 Task: Find connections with filter location Zaragoza with filter topic #productmanagementwith filter profile language French with filter current company Nestaway with filter school MLR Institute of Technology with filter industry Social Networking Platforms with filter service category Nonprofit Consulting with filter keywords title Drafter
Action: Mouse moved to (527, 77)
Screenshot: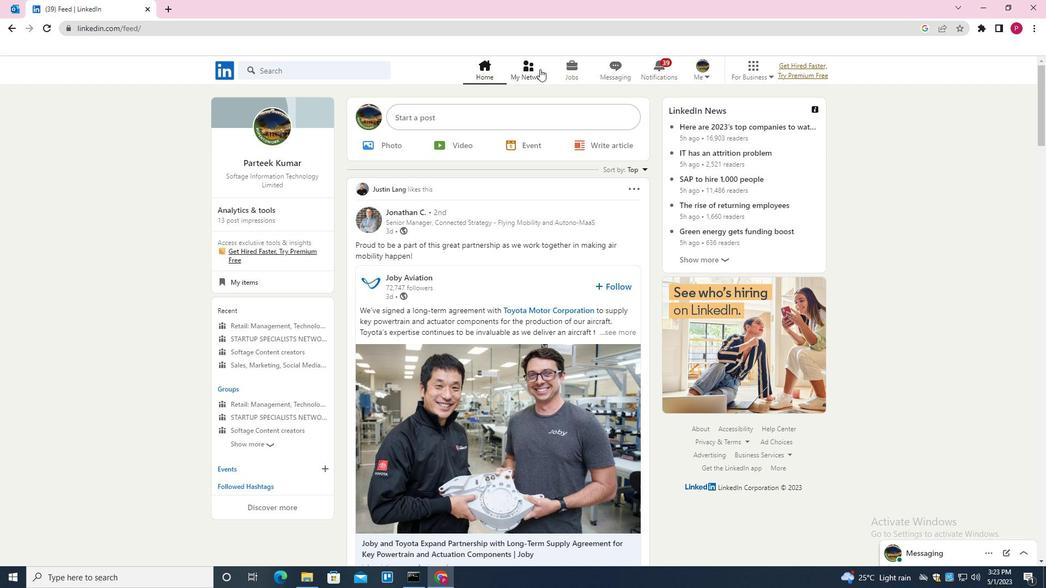 
Action: Mouse pressed left at (527, 77)
Screenshot: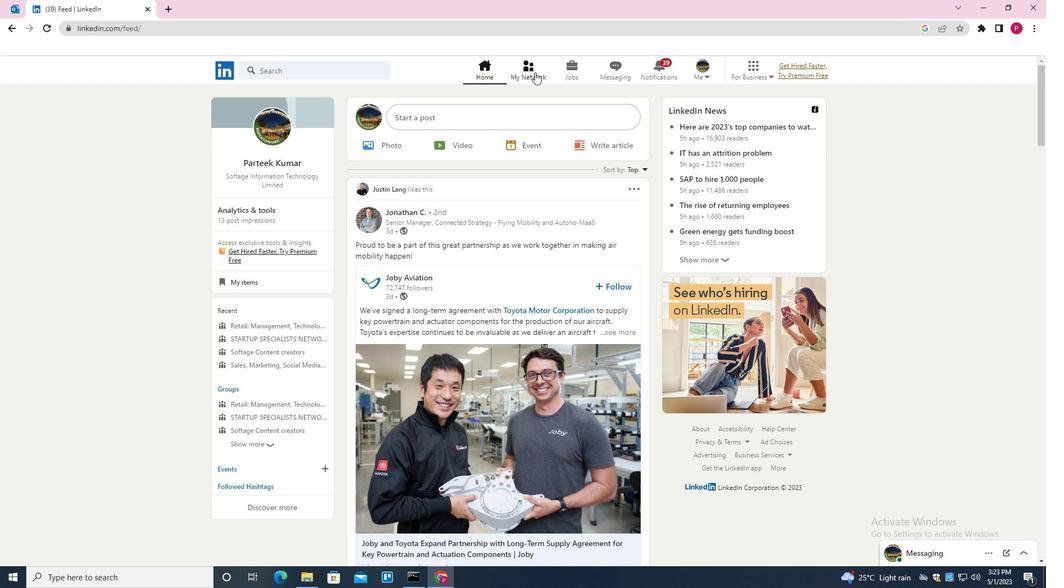 
Action: Mouse moved to (350, 128)
Screenshot: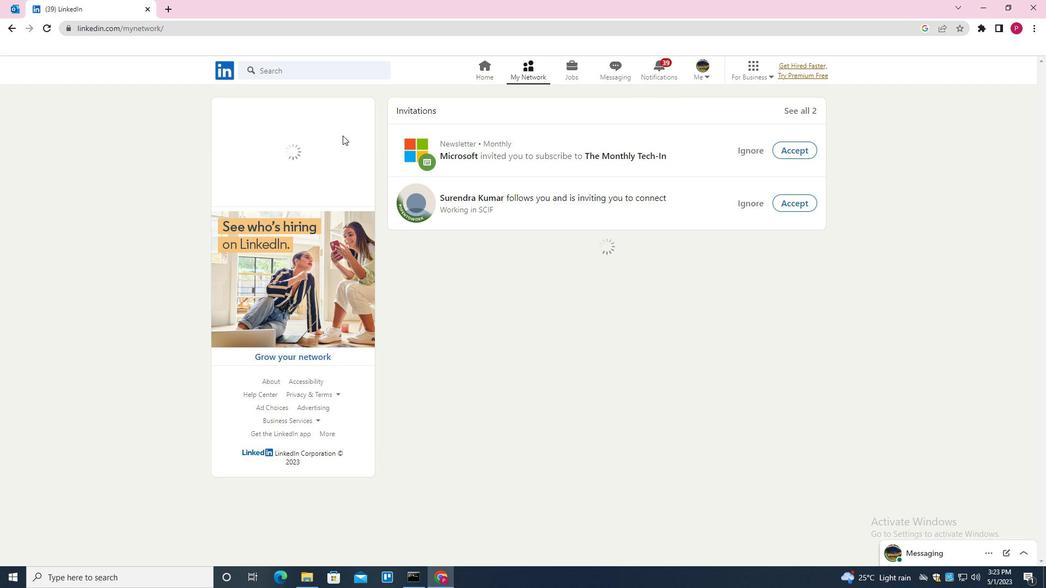
Action: Mouse pressed left at (350, 128)
Screenshot: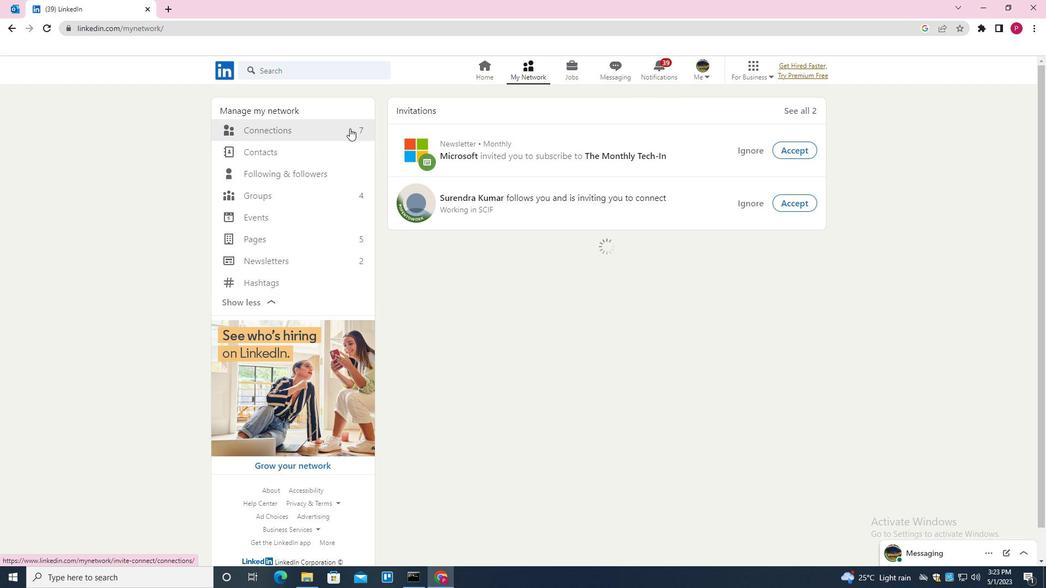 
Action: Mouse moved to (592, 127)
Screenshot: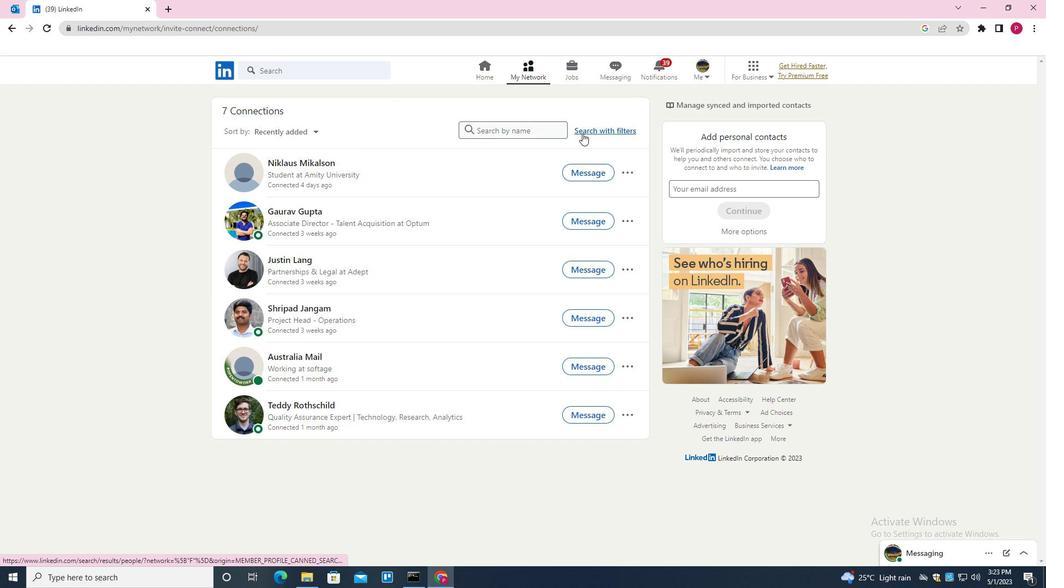 
Action: Mouse pressed left at (592, 127)
Screenshot: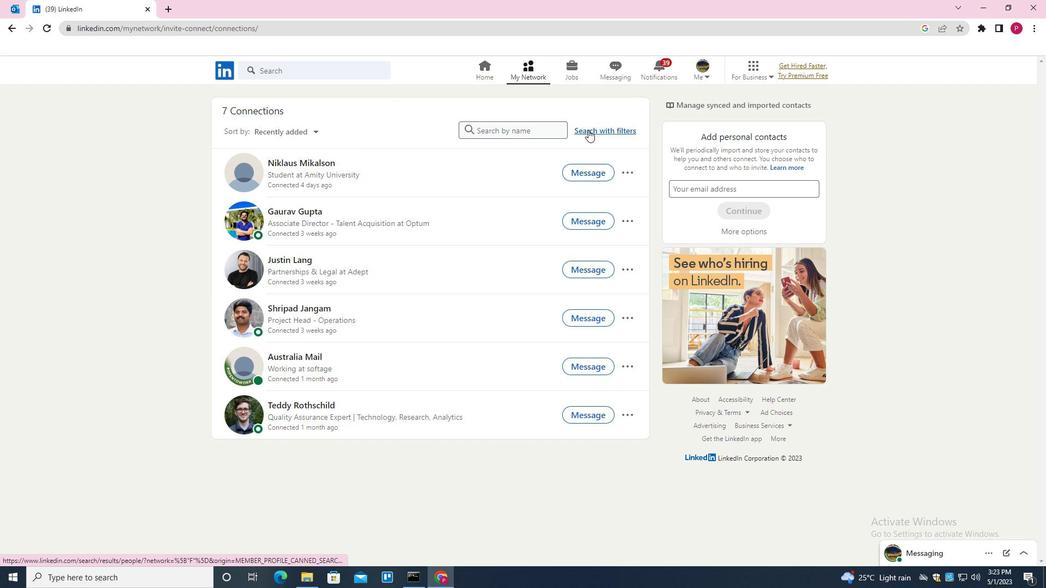 
Action: Mouse moved to (555, 100)
Screenshot: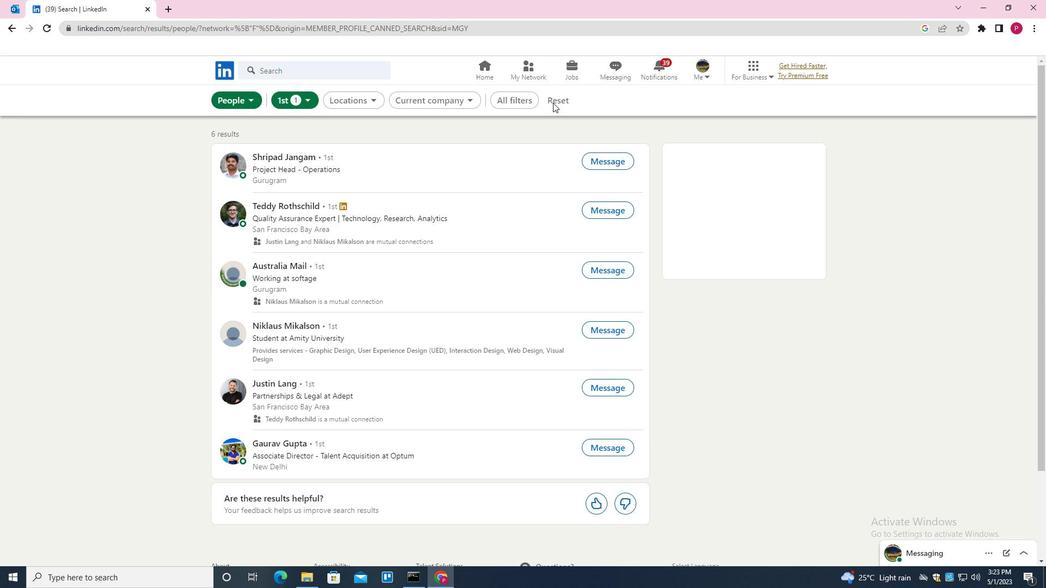 
Action: Mouse pressed left at (555, 100)
Screenshot: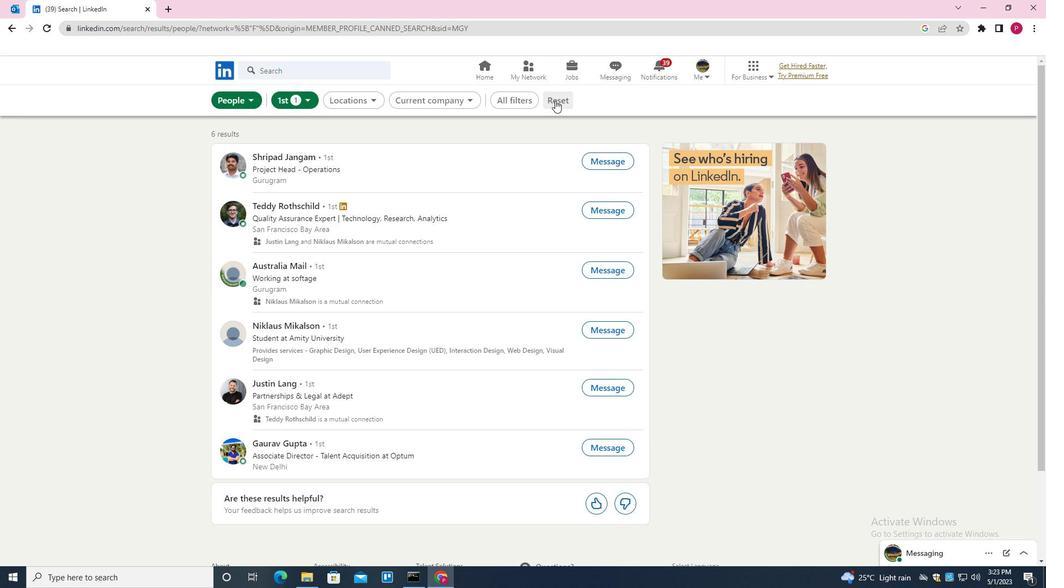 
Action: Mouse moved to (543, 103)
Screenshot: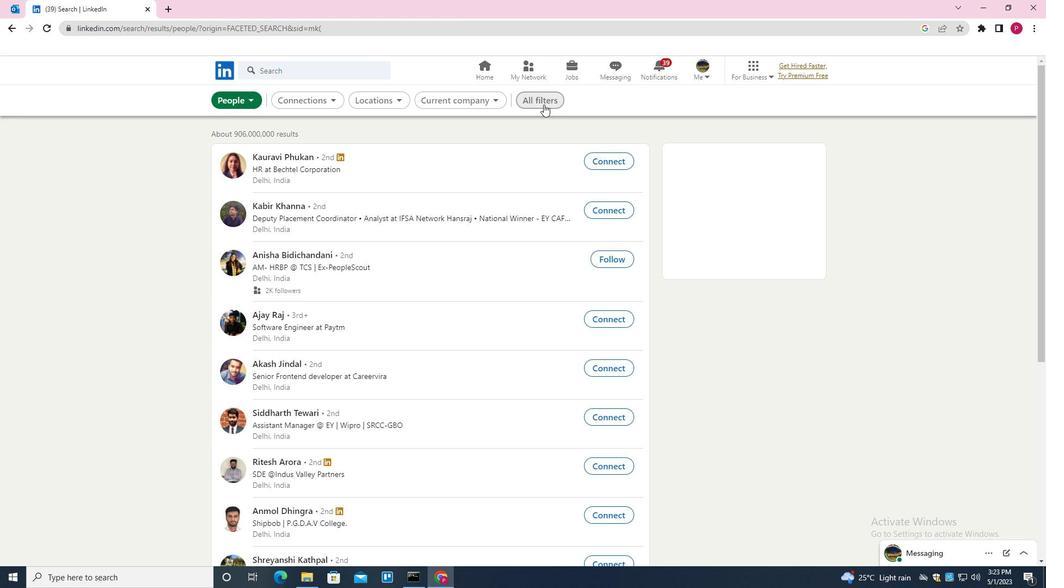 
Action: Mouse pressed left at (543, 103)
Screenshot: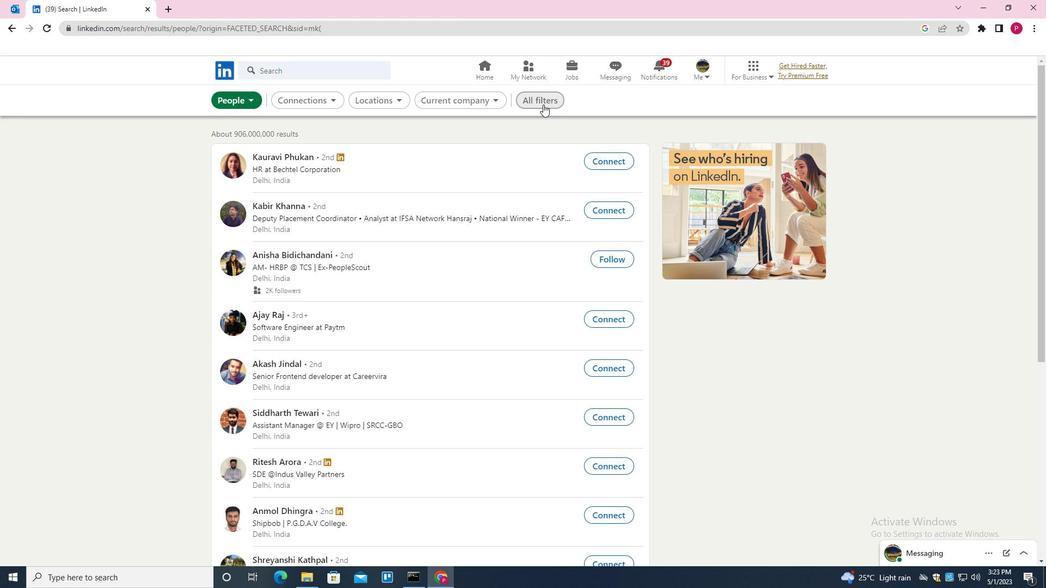 
Action: Mouse moved to (943, 321)
Screenshot: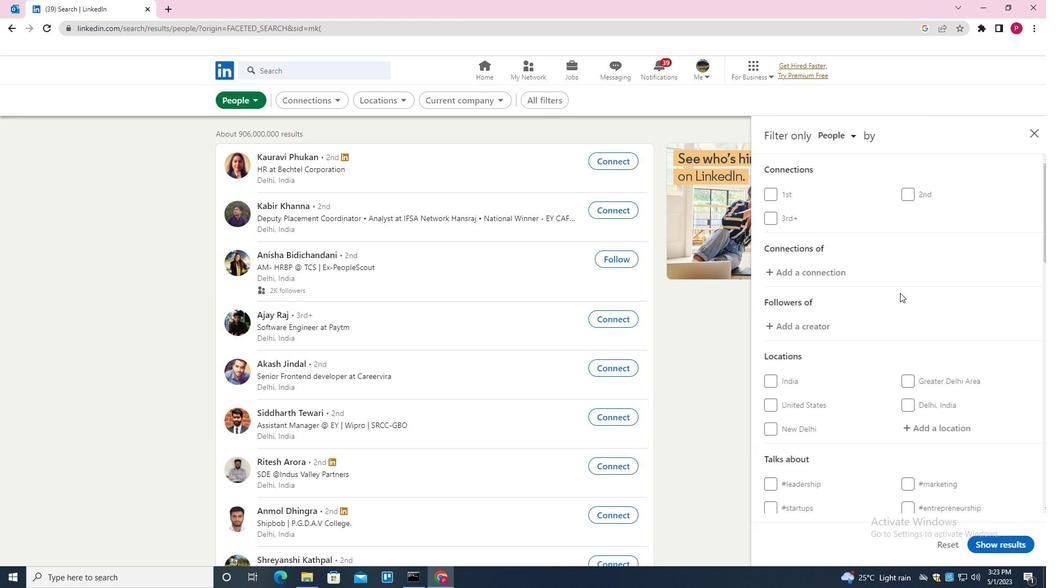 
Action: Mouse scrolled (943, 320) with delta (0, 0)
Screenshot: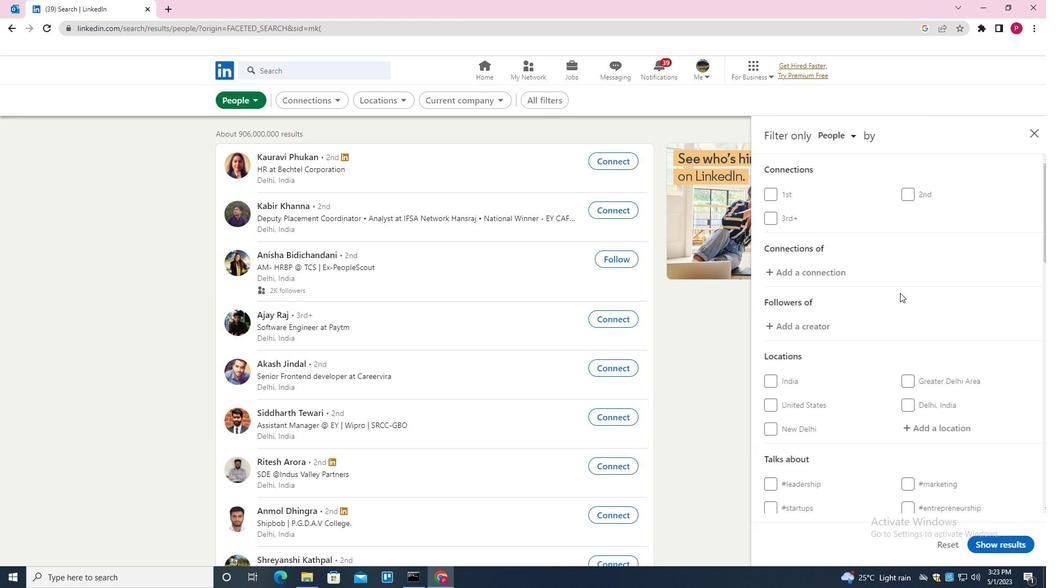 
Action: Mouse moved to (943, 321)
Screenshot: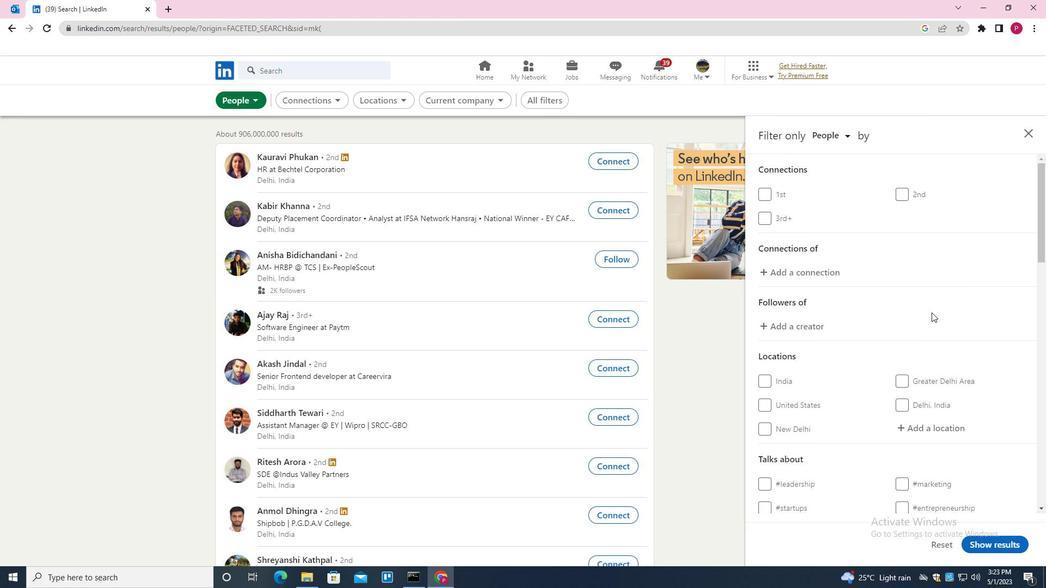 
Action: Mouse scrolled (943, 321) with delta (0, 0)
Screenshot: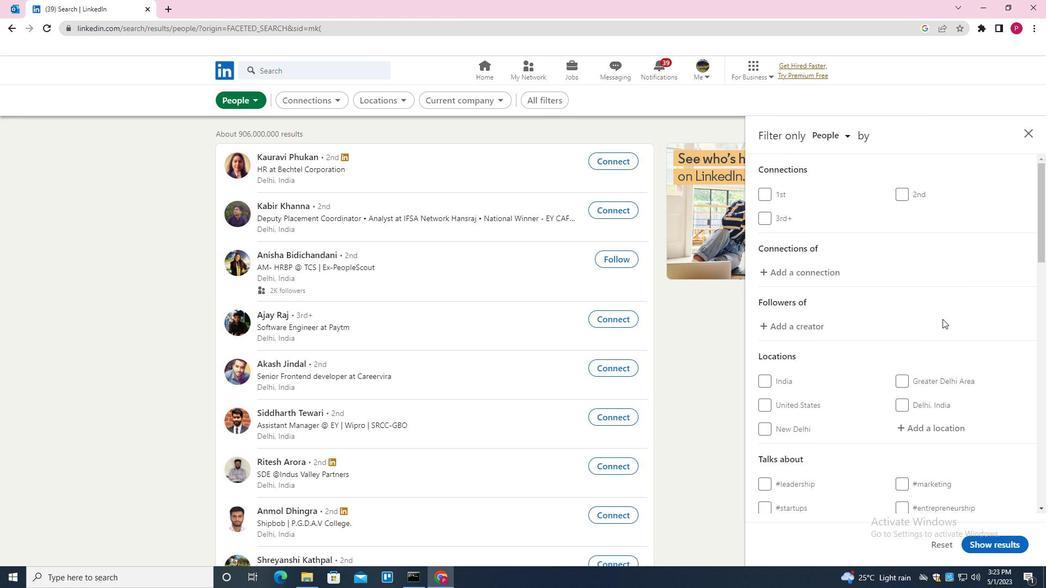 
Action: Mouse moved to (931, 318)
Screenshot: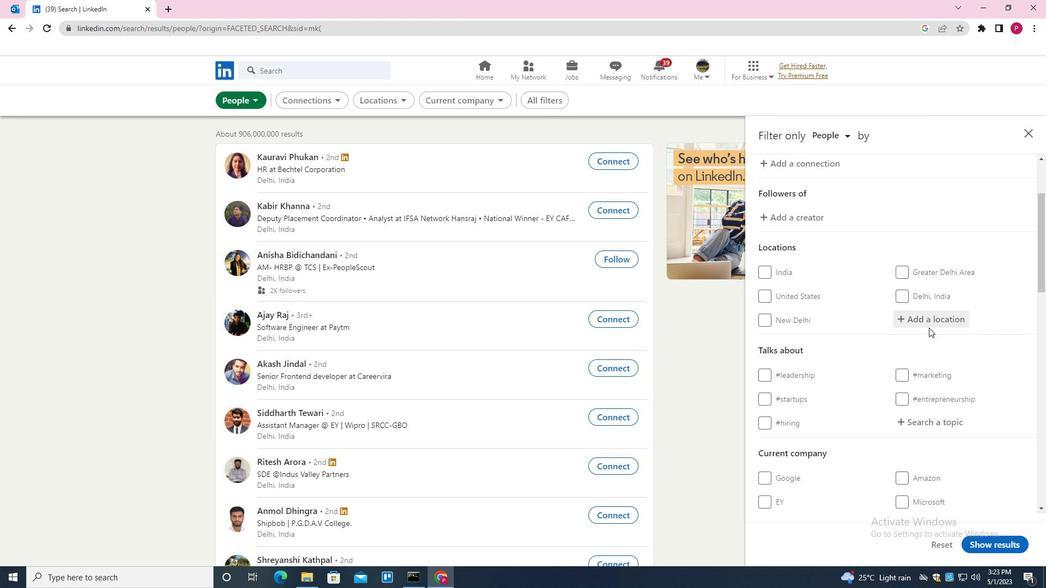 
Action: Mouse pressed left at (931, 318)
Screenshot: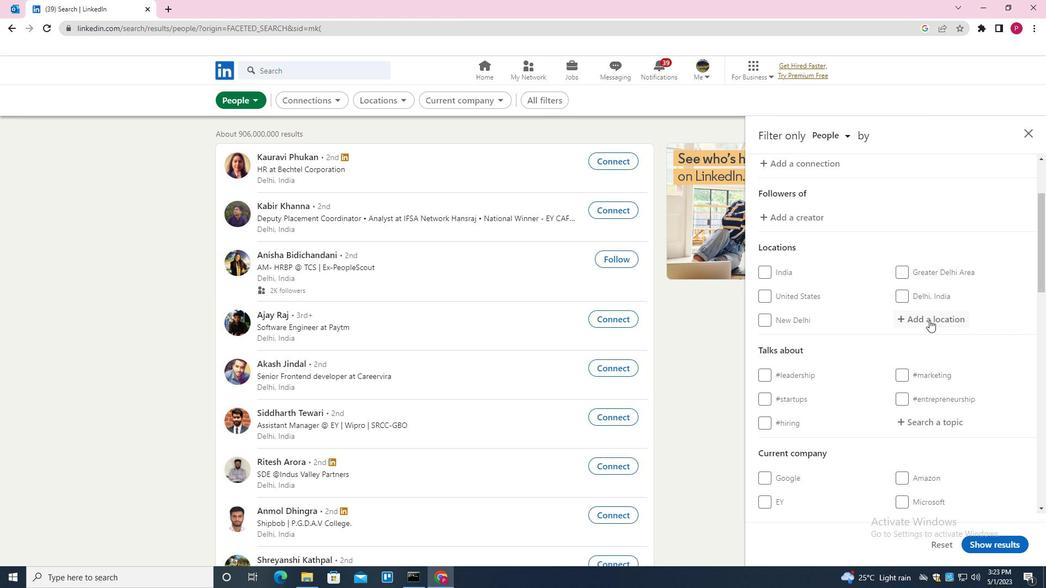 
Action: Mouse moved to (811, 320)
Screenshot: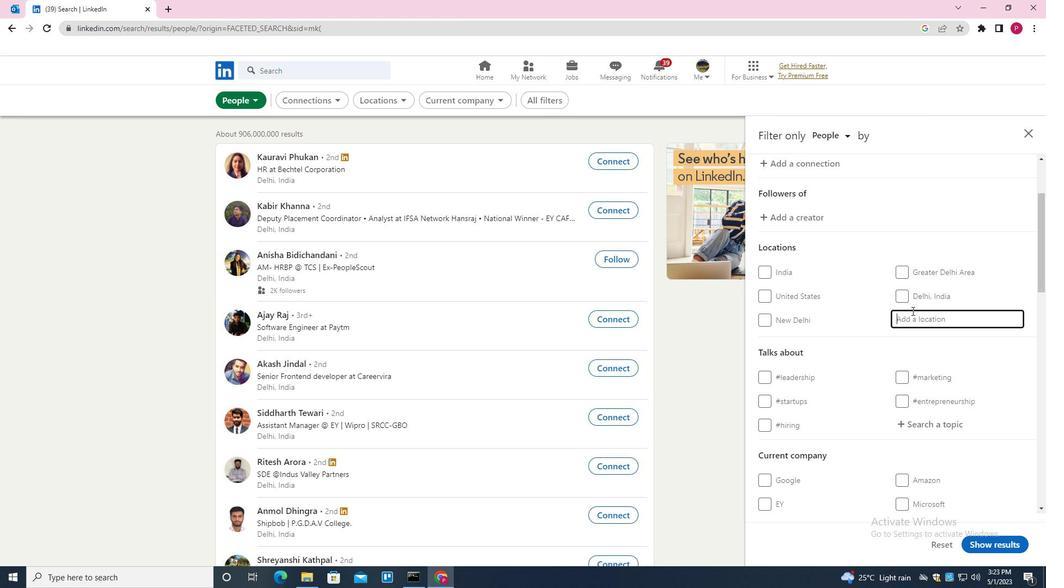 
Action: Key pressed <Key.shift>ZARAGOZA<Key.down><Key.enter>
Screenshot: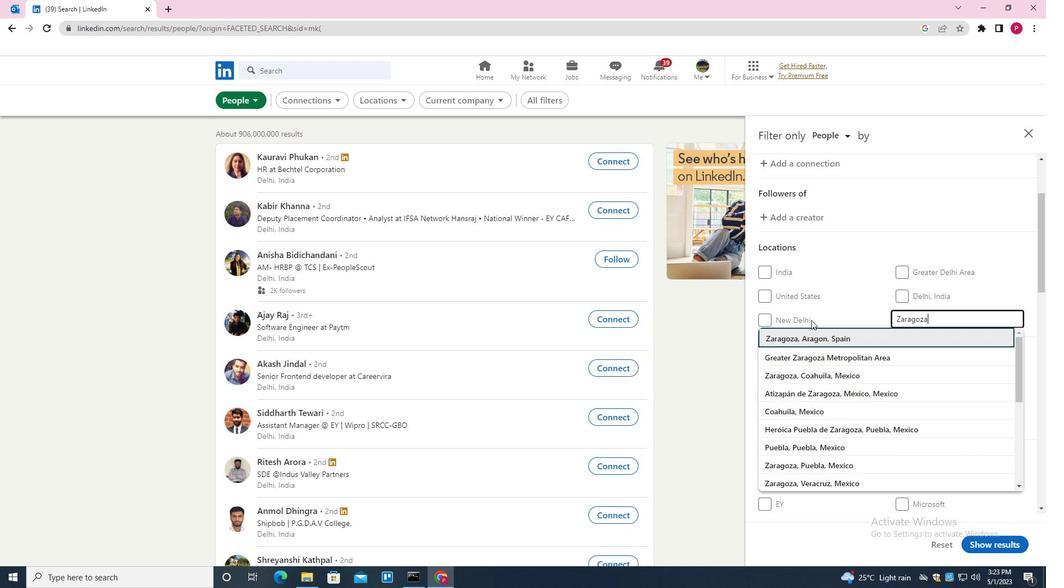 
Action: Mouse moved to (887, 315)
Screenshot: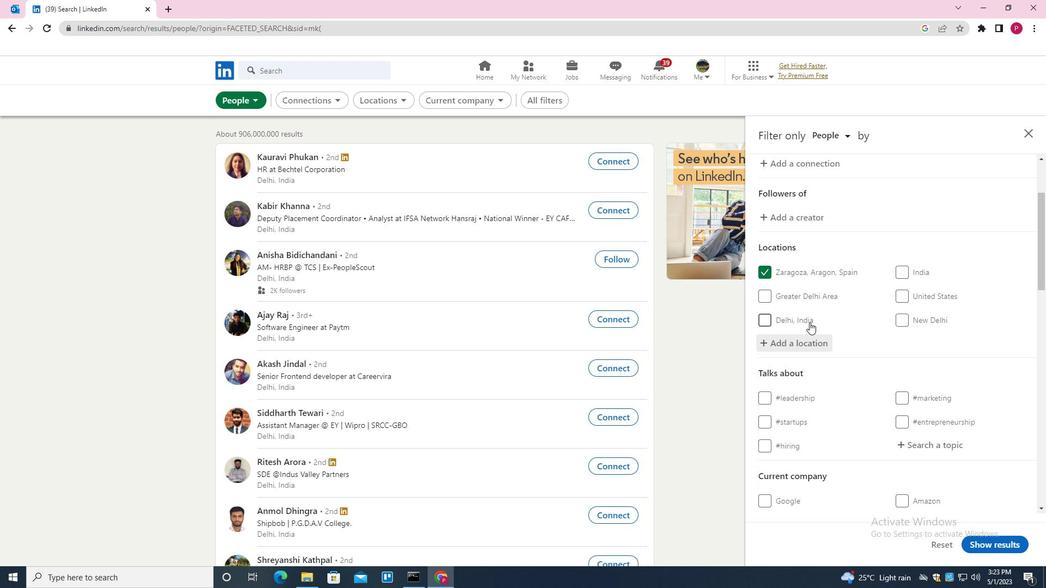 
Action: Mouse scrolled (887, 315) with delta (0, 0)
Screenshot: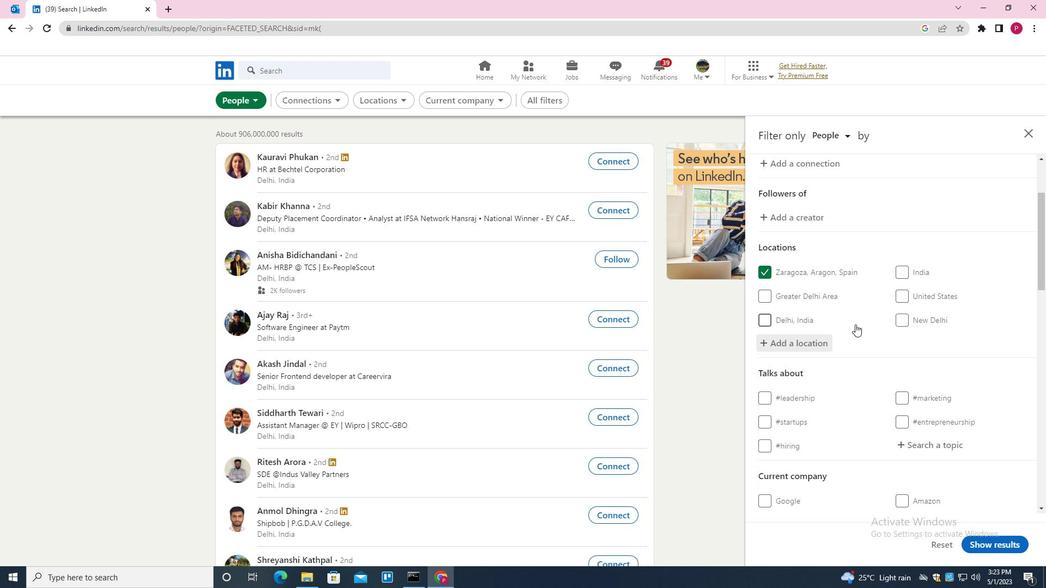 
Action: Mouse scrolled (887, 315) with delta (0, 0)
Screenshot: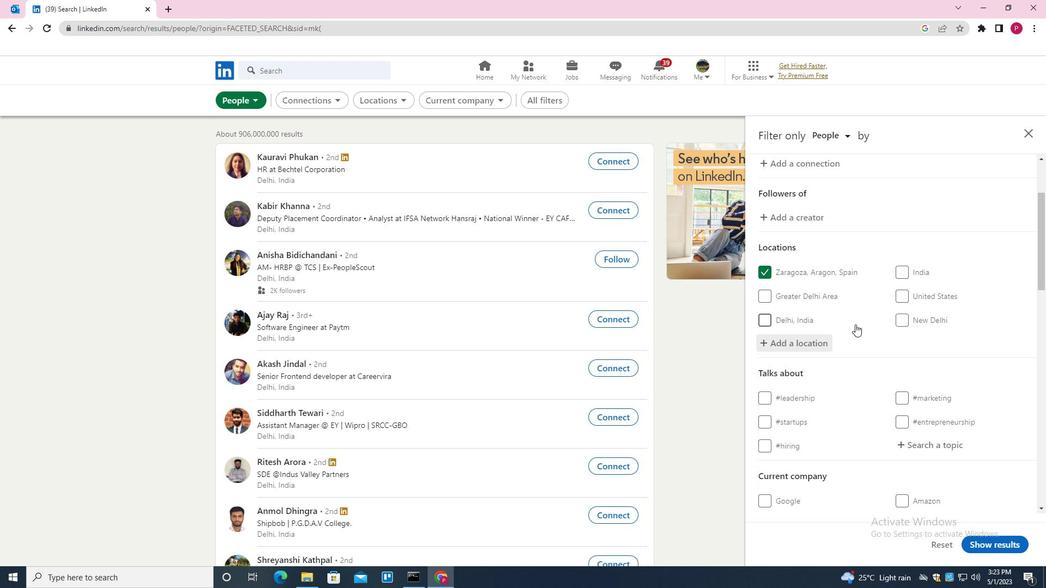 
Action: Mouse moved to (929, 338)
Screenshot: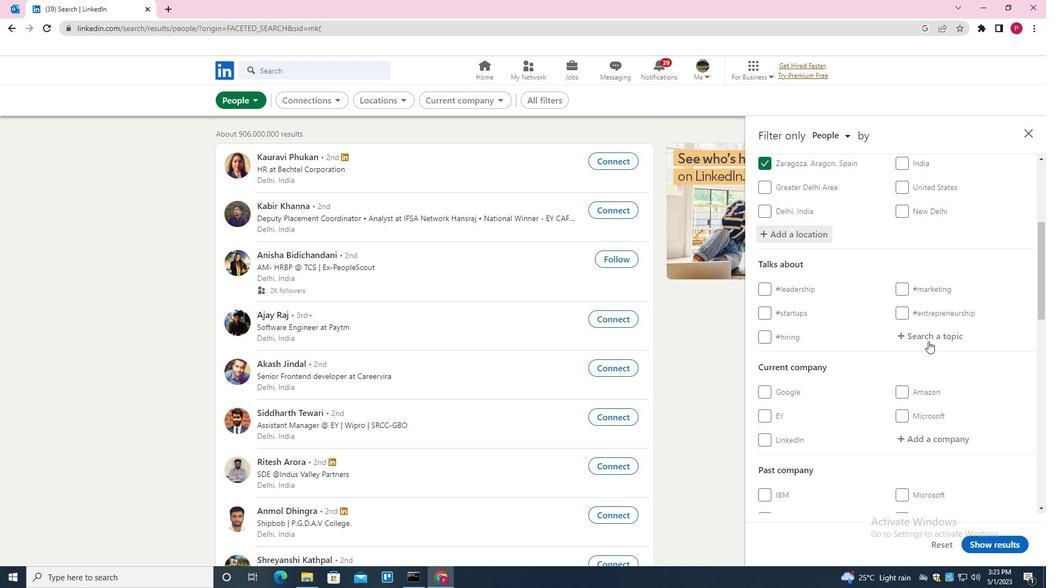 
Action: Mouse pressed left at (929, 338)
Screenshot: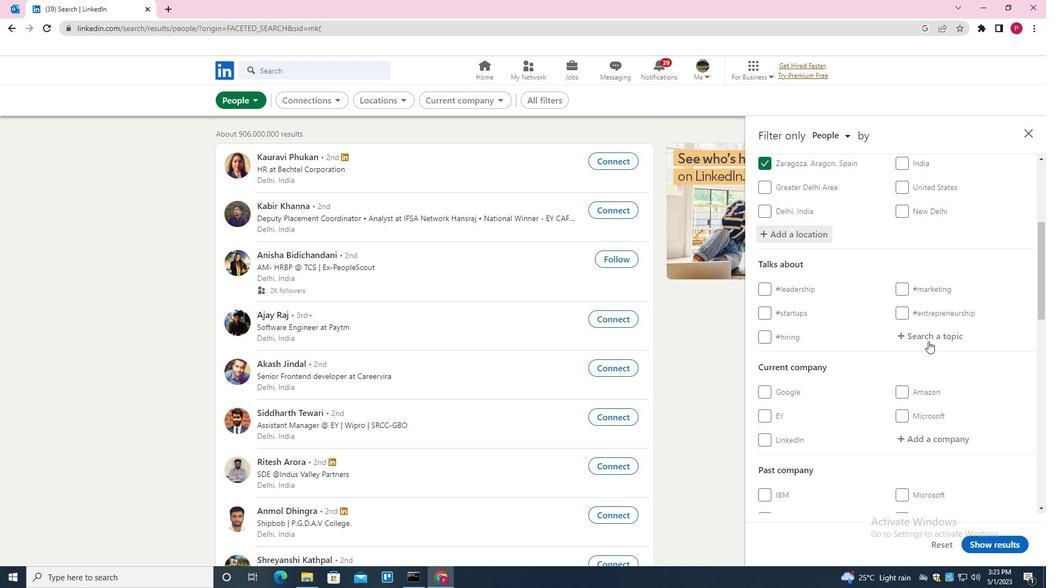 
Action: Mouse moved to (934, 318)
Screenshot: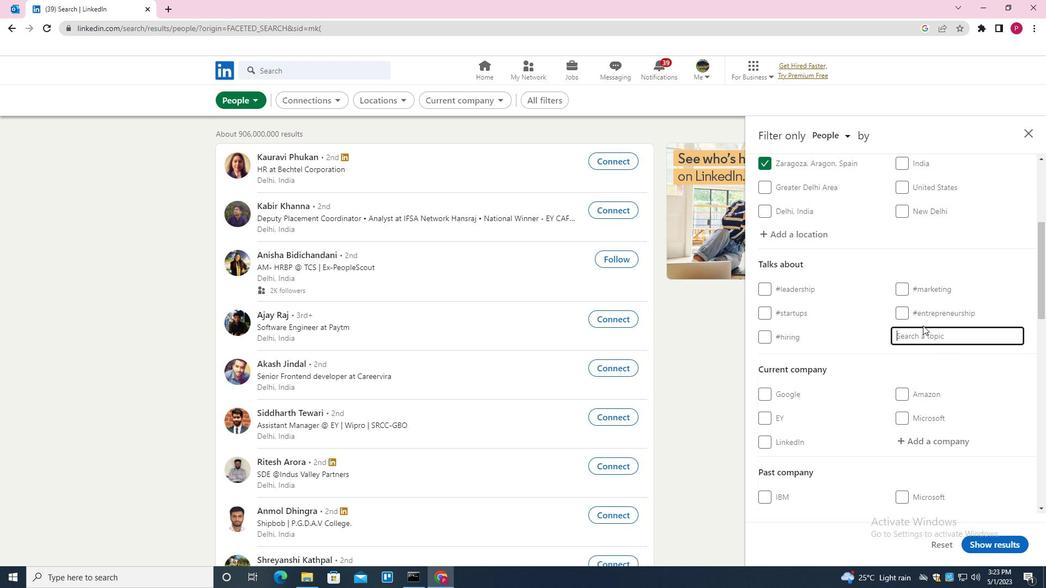 
Action: Key pressed PRODUCTMANAGEMENT<Key.down><Key.enter>
Screenshot: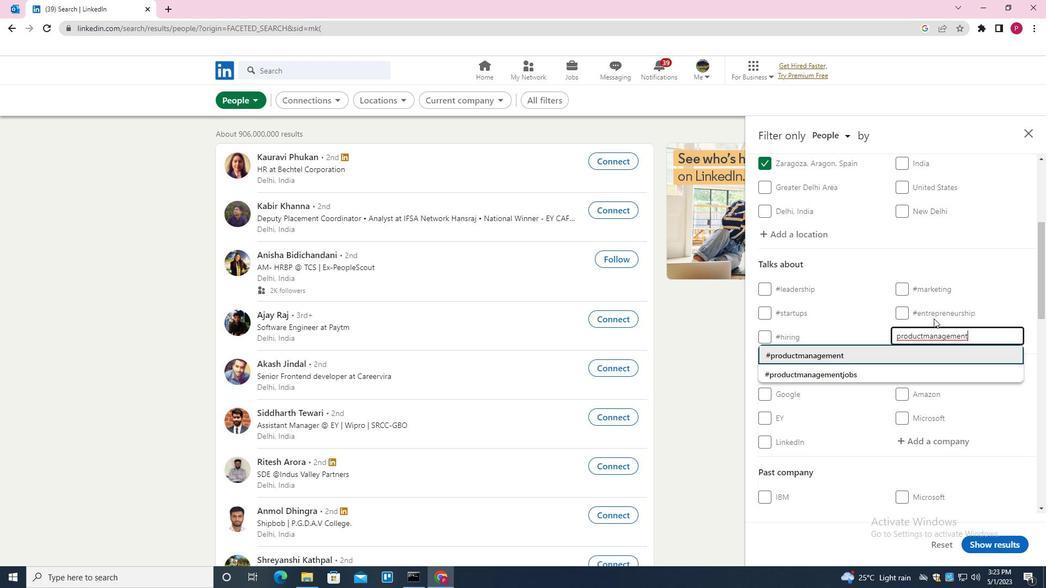 
Action: Mouse moved to (933, 320)
Screenshot: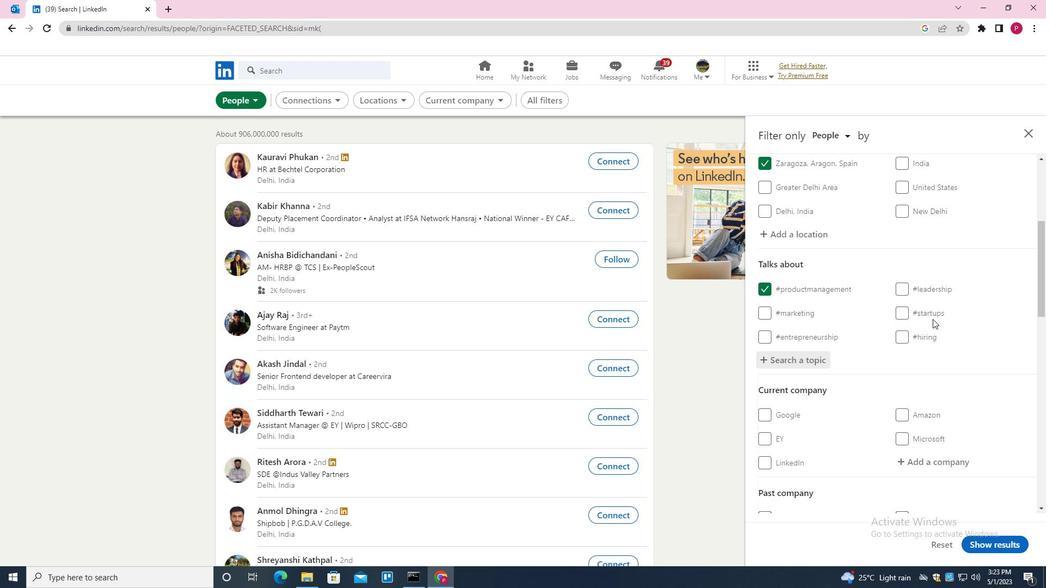 
Action: Mouse scrolled (933, 320) with delta (0, 0)
Screenshot: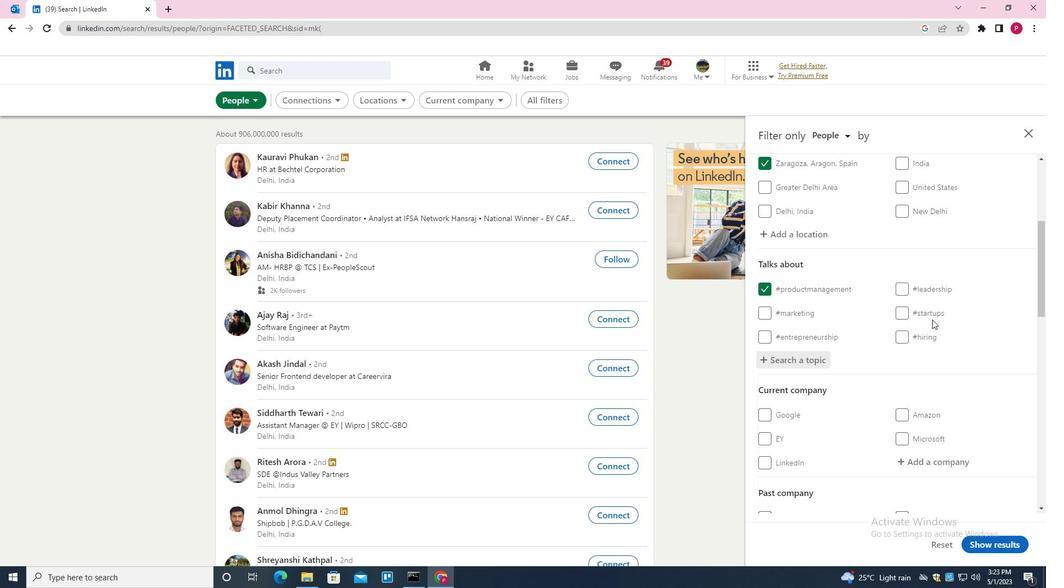 
Action: Mouse scrolled (933, 320) with delta (0, 0)
Screenshot: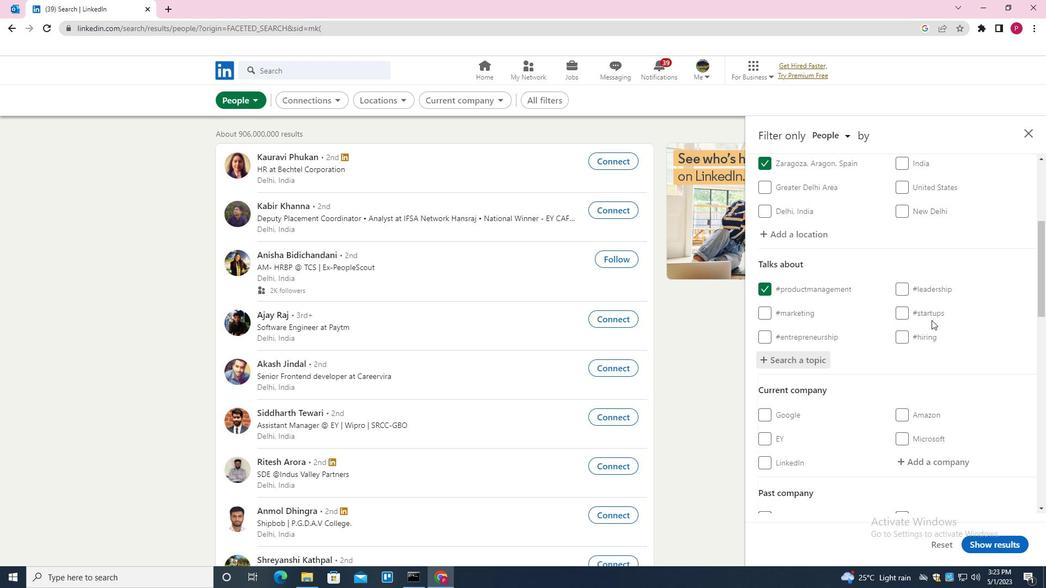 
Action: Mouse scrolled (933, 320) with delta (0, 0)
Screenshot: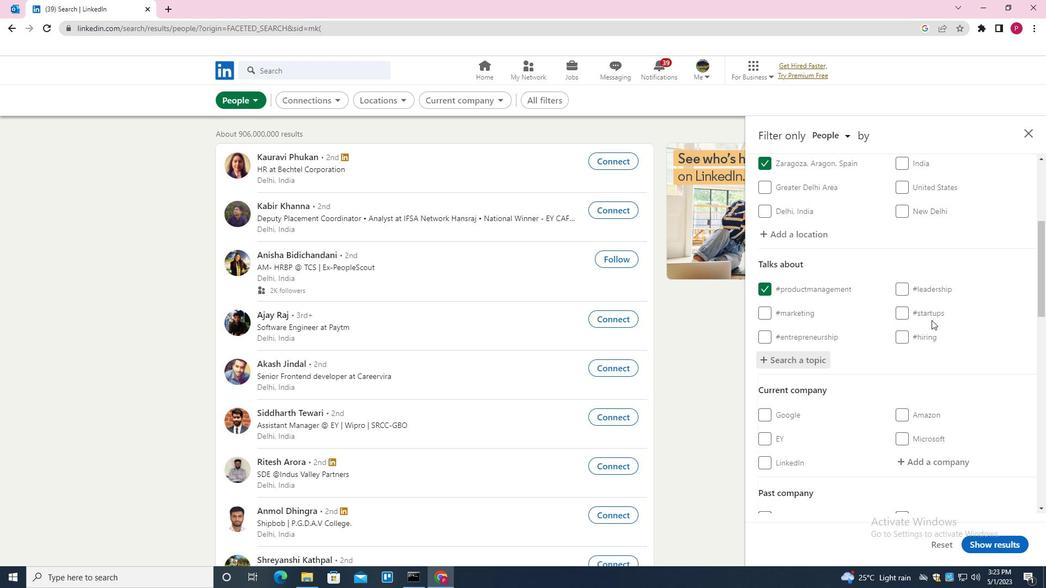 
Action: Mouse moved to (912, 373)
Screenshot: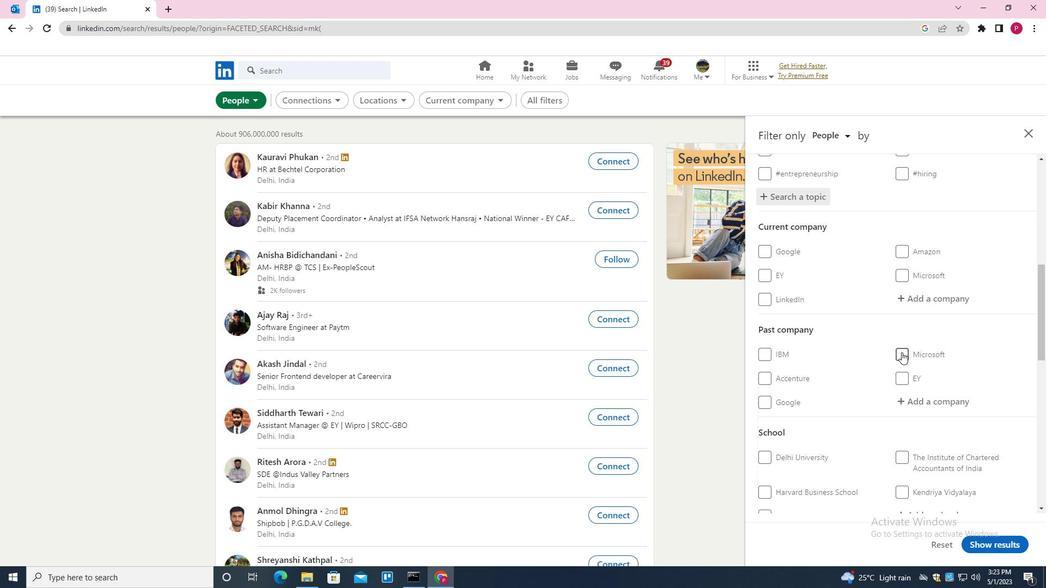 
Action: Mouse scrolled (912, 373) with delta (0, 0)
Screenshot: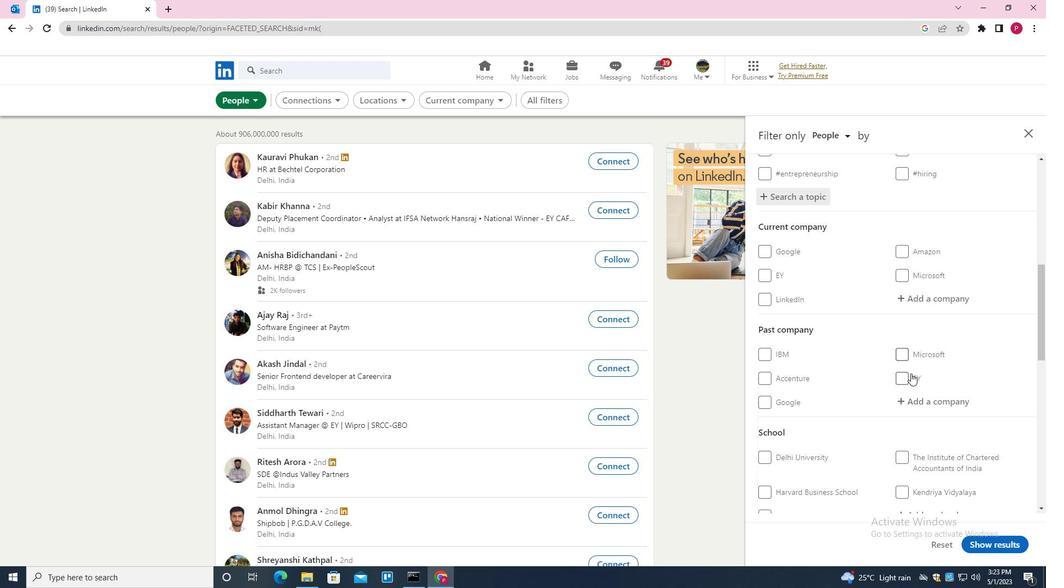 
Action: Mouse scrolled (912, 373) with delta (0, 0)
Screenshot: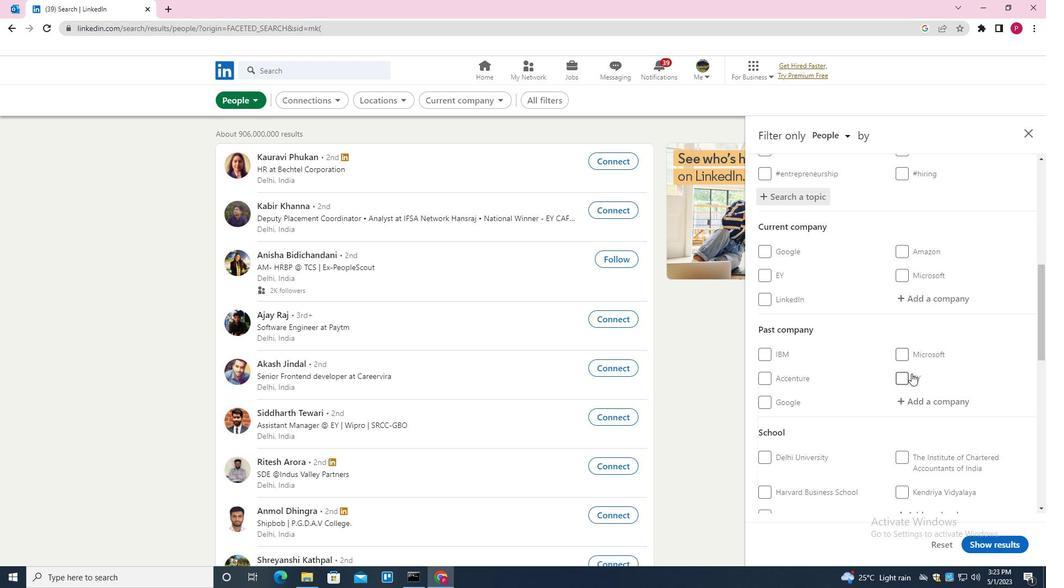 
Action: Mouse scrolled (912, 373) with delta (0, 0)
Screenshot: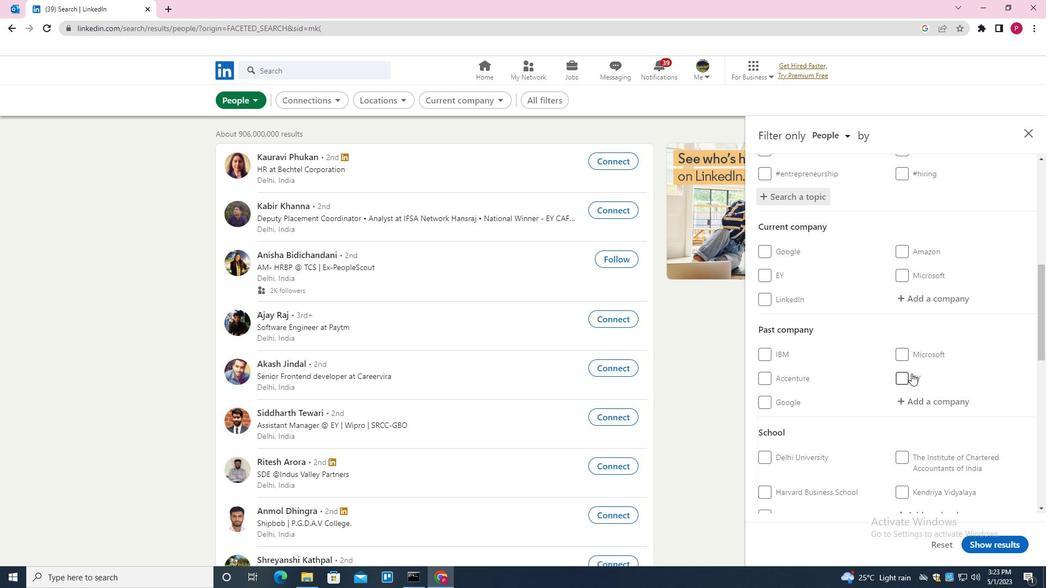 
Action: Mouse scrolled (912, 373) with delta (0, 0)
Screenshot: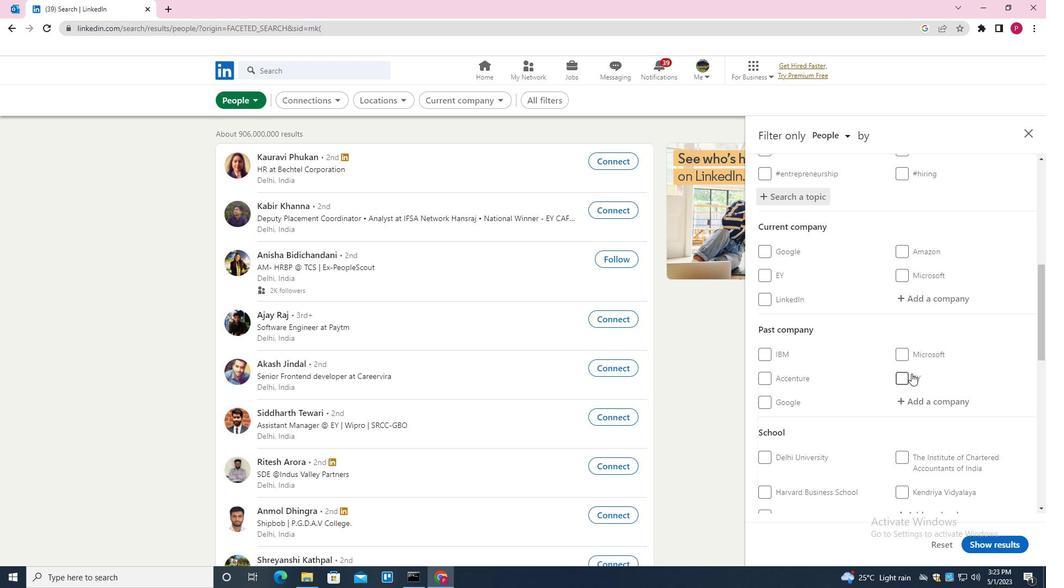 
Action: Mouse scrolled (912, 373) with delta (0, 0)
Screenshot: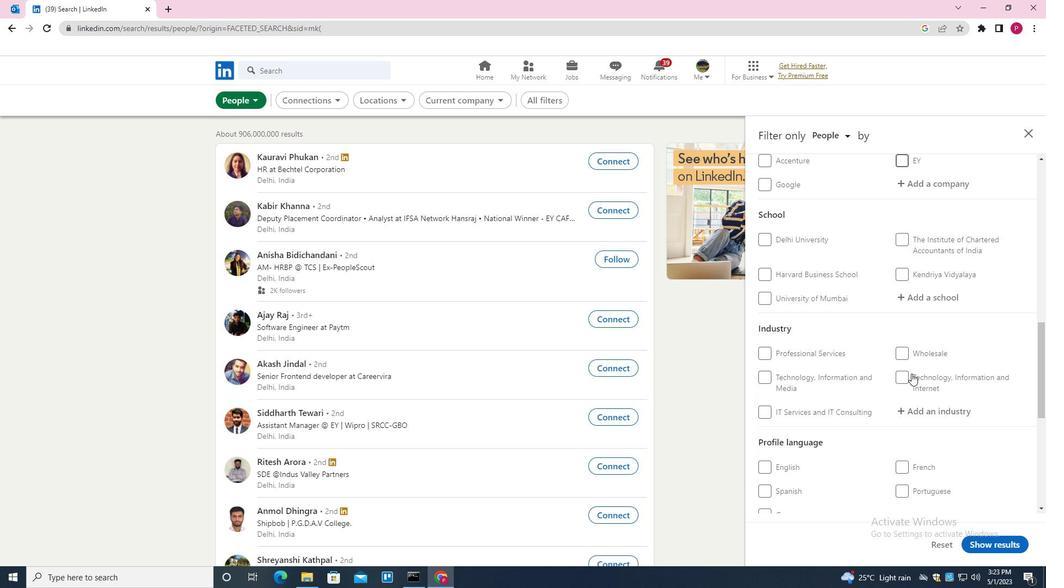 
Action: Mouse moved to (908, 373)
Screenshot: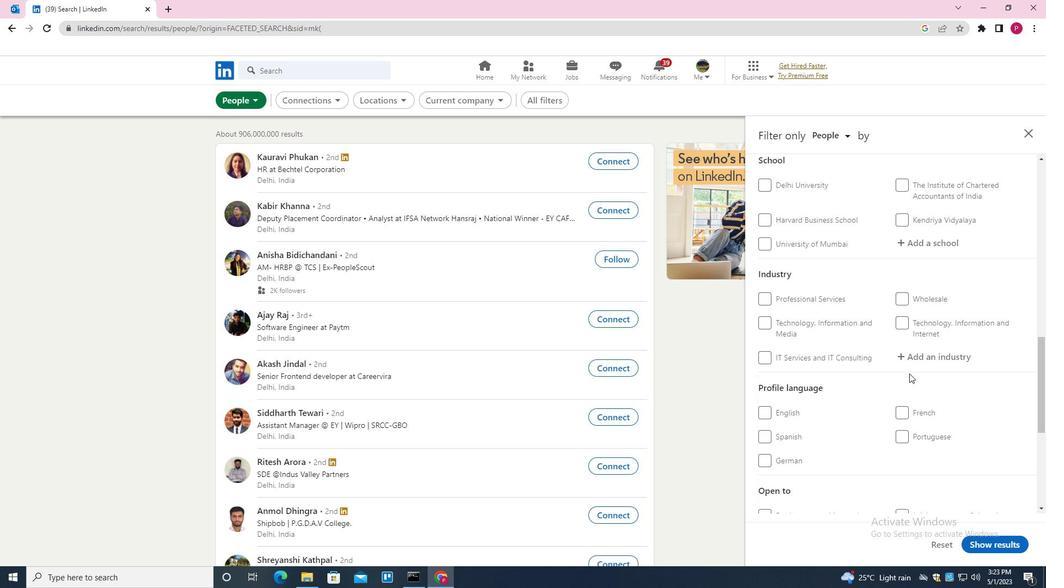 
Action: Mouse scrolled (908, 373) with delta (0, 0)
Screenshot: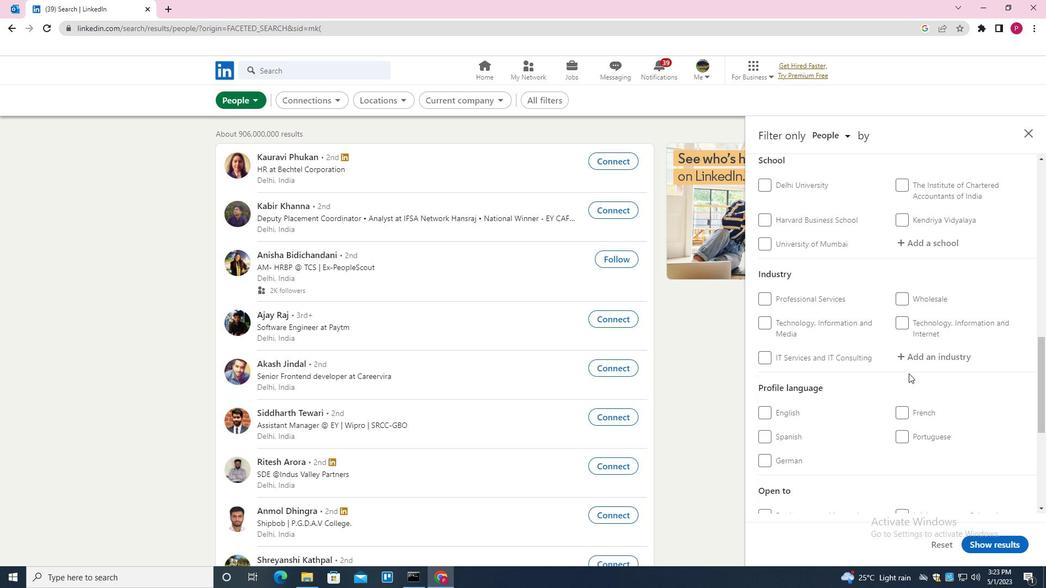 
Action: Mouse scrolled (908, 373) with delta (0, 0)
Screenshot: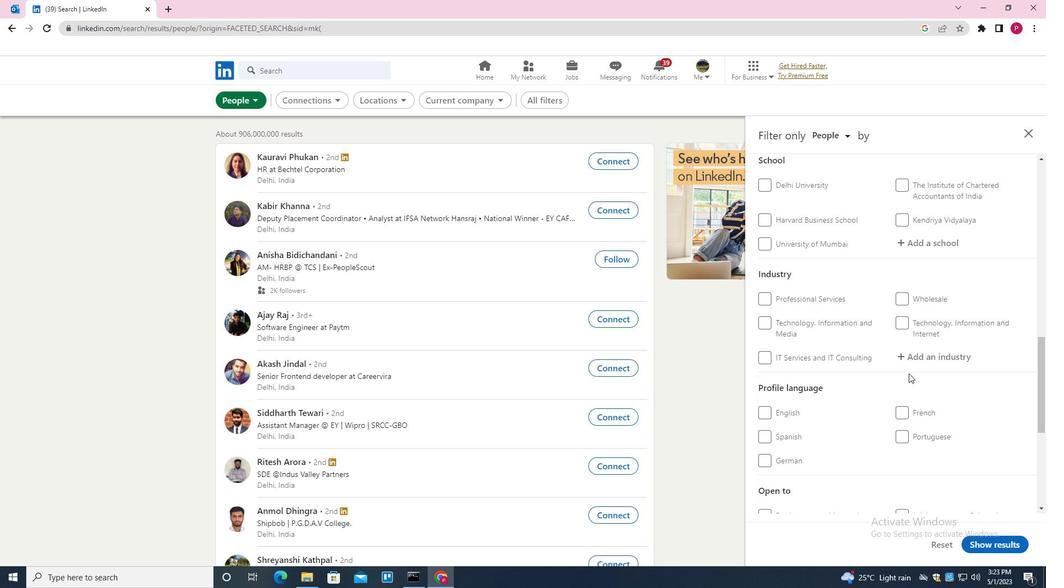 
Action: Mouse moved to (897, 305)
Screenshot: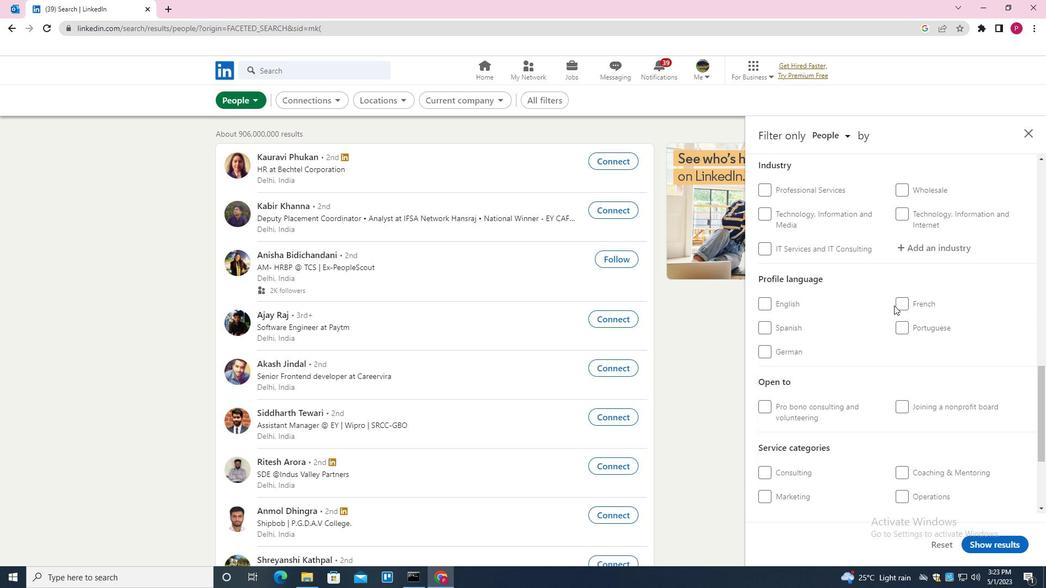 
Action: Mouse pressed left at (897, 305)
Screenshot: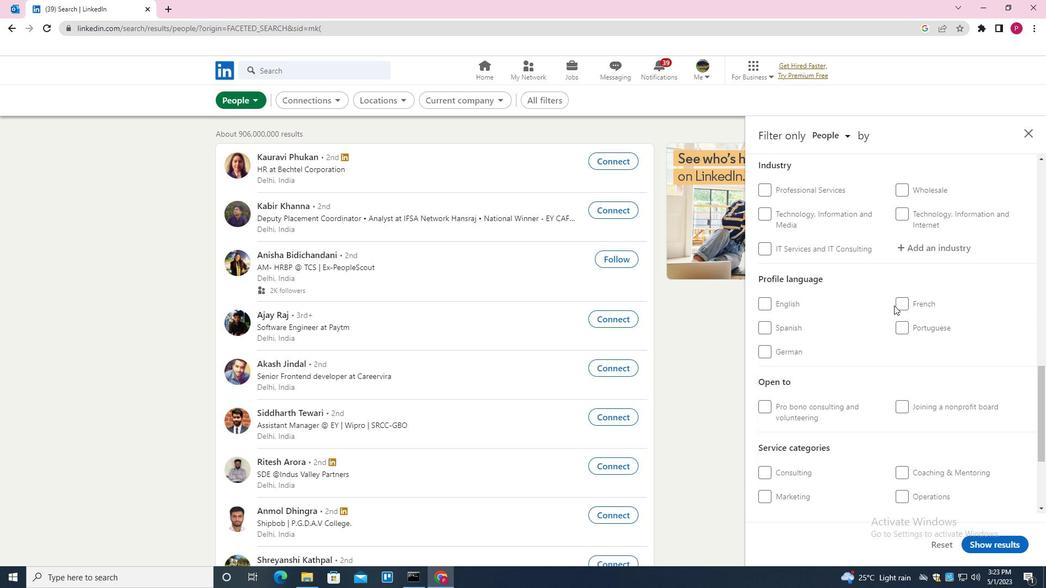 
Action: Mouse moved to (887, 312)
Screenshot: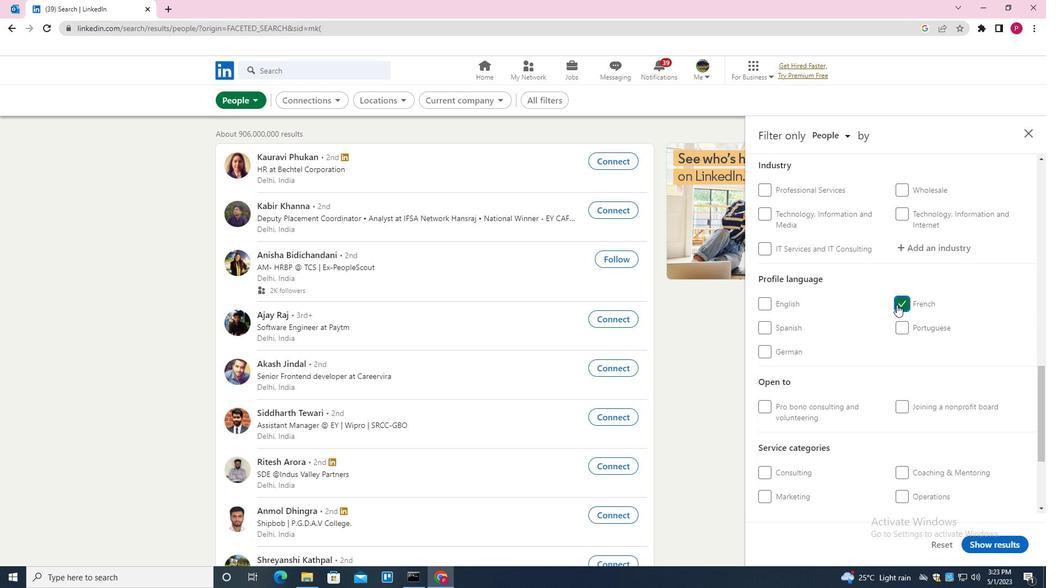 
Action: Mouse scrolled (887, 312) with delta (0, 0)
Screenshot: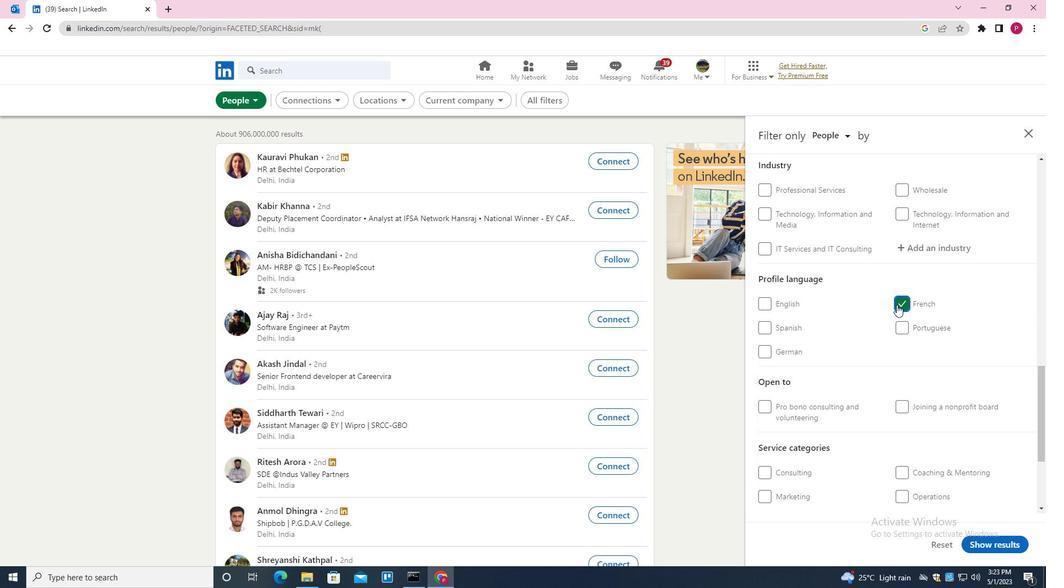 
Action: Mouse scrolled (887, 312) with delta (0, 0)
Screenshot: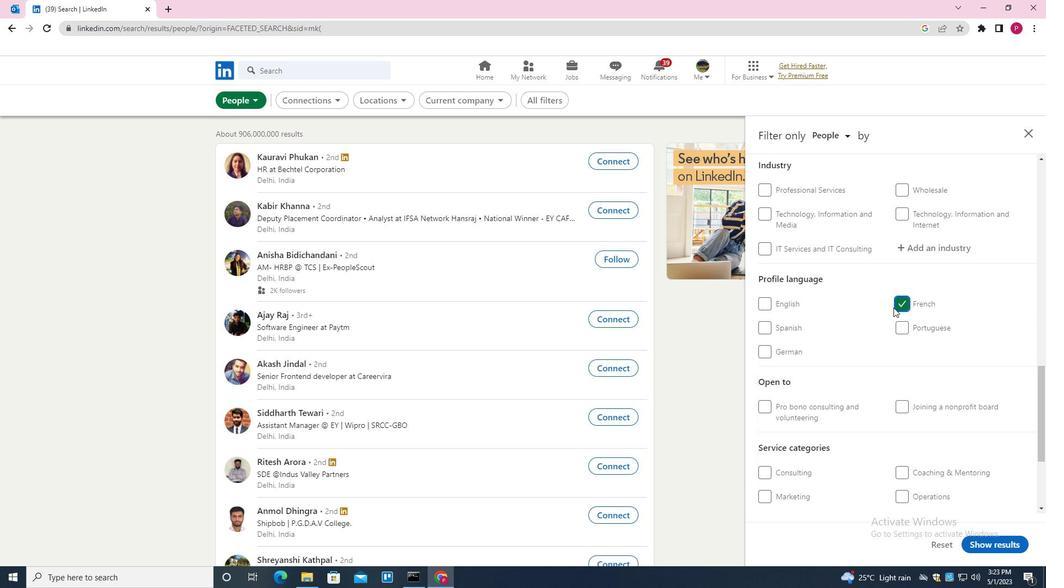
Action: Mouse scrolled (887, 312) with delta (0, 0)
Screenshot: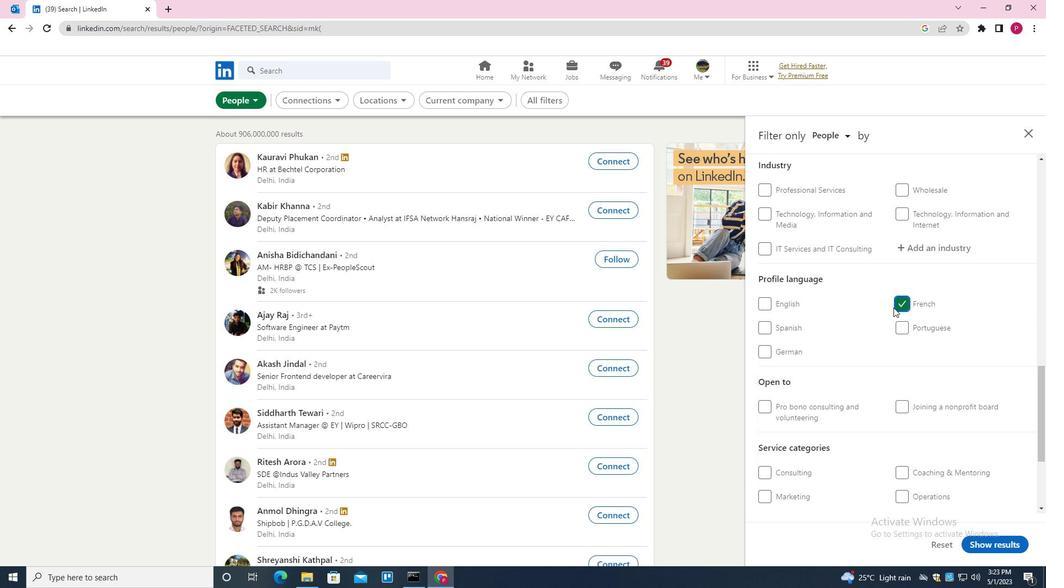 
Action: Mouse scrolled (887, 312) with delta (0, 0)
Screenshot: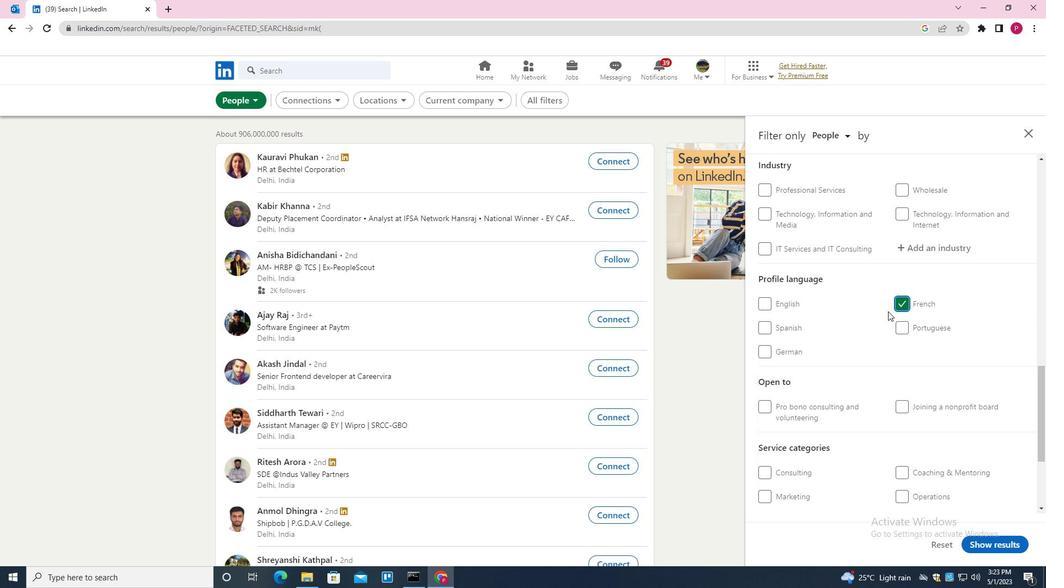 
Action: Mouse scrolled (887, 312) with delta (0, 0)
Screenshot: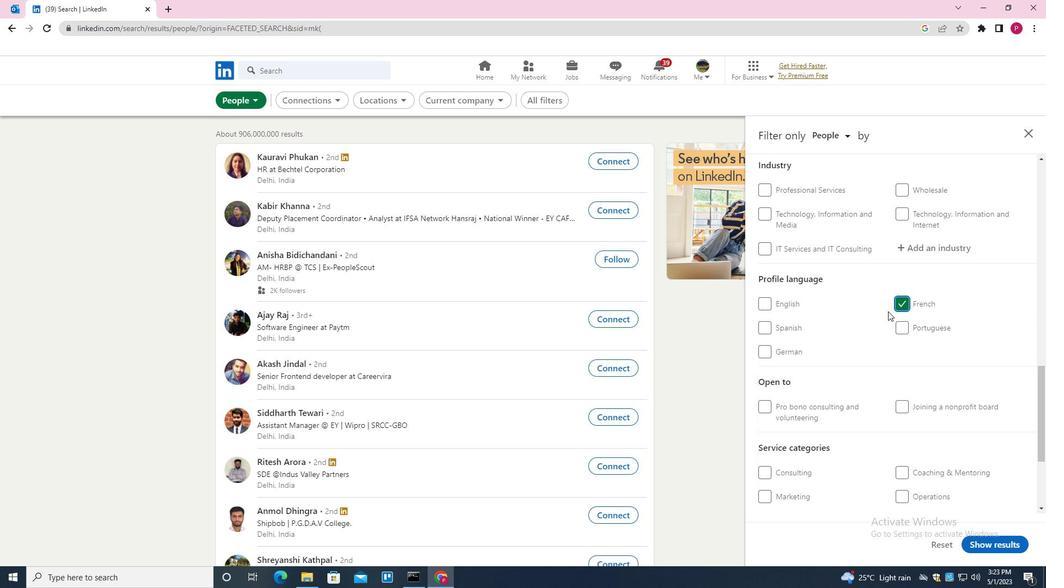 
Action: Mouse scrolled (887, 312) with delta (0, 0)
Screenshot: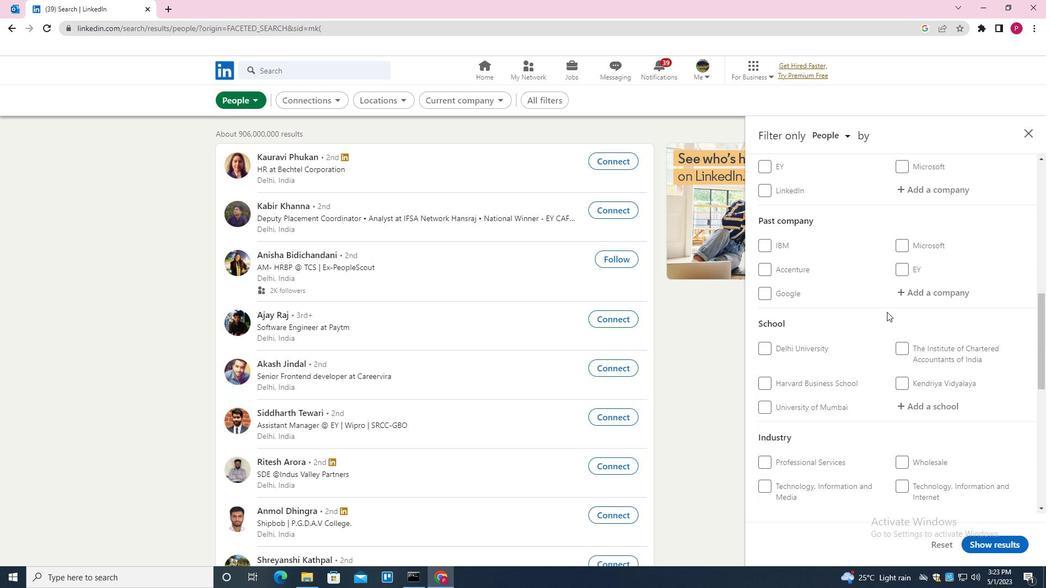 
Action: Mouse scrolled (887, 312) with delta (0, 0)
Screenshot: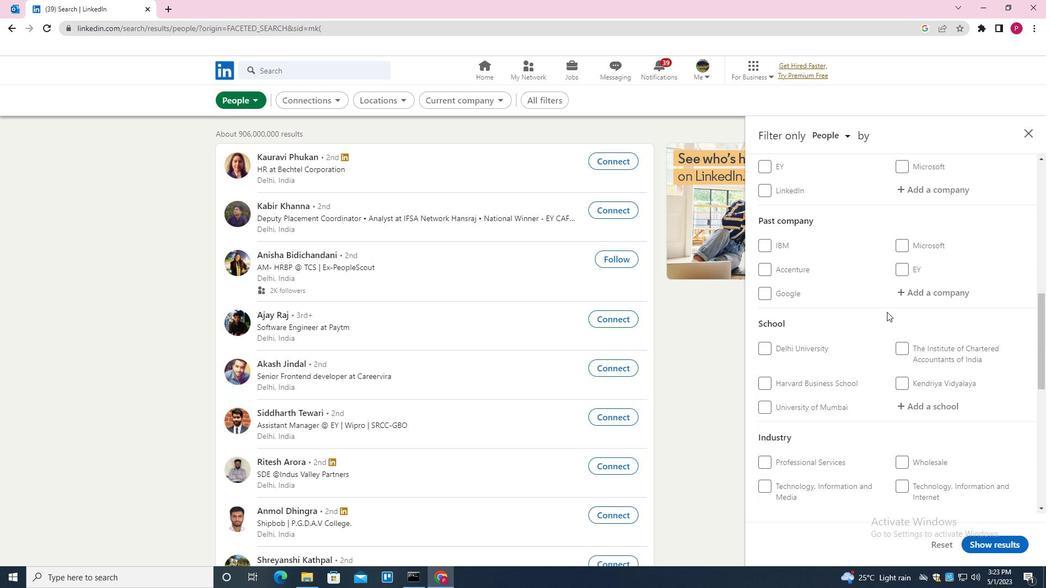 
Action: Mouse moved to (938, 297)
Screenshot: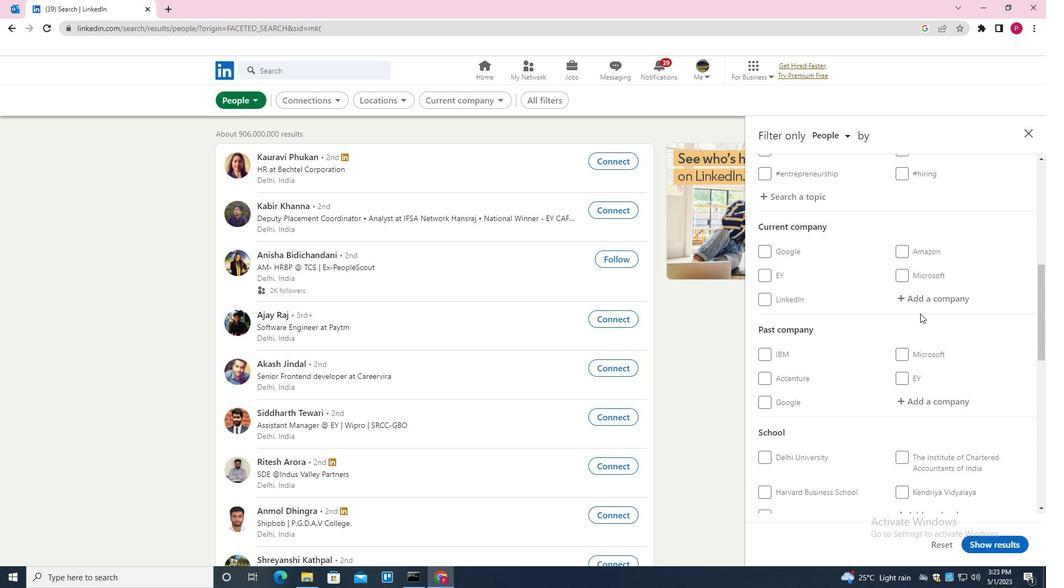 
Action: Mouse pressed left at (938, 297)
Screenshot: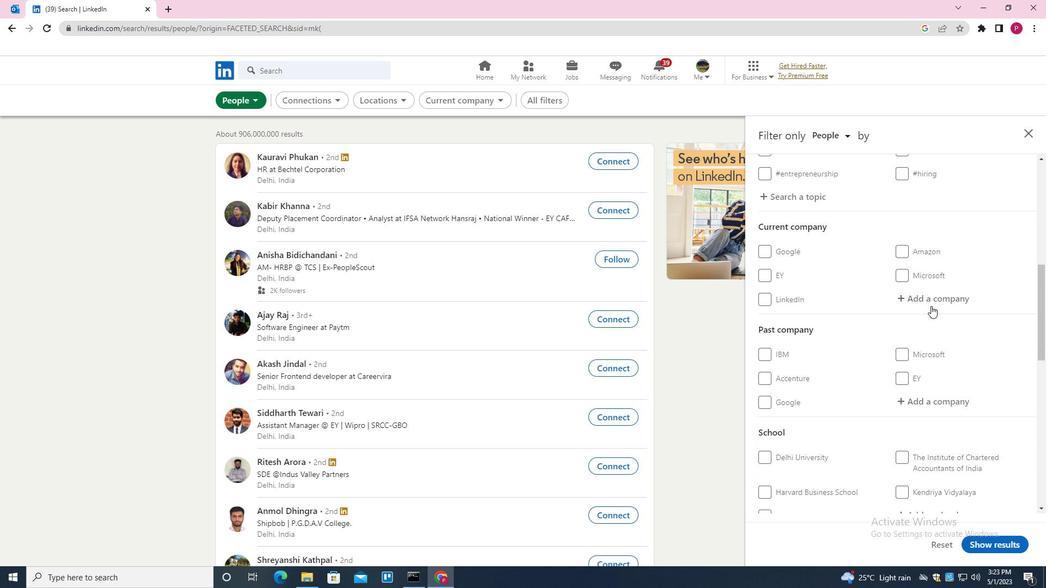 
Action: Mouse moved to (937, 297)
Screenshot: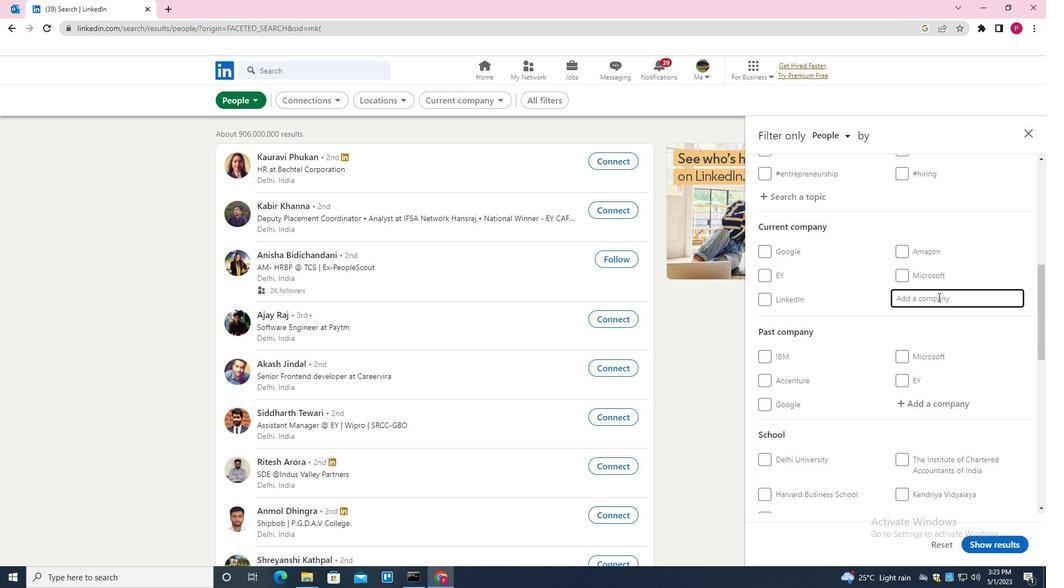
Action: Key pressed <Key.shift><Key.shift><Key.shift><Key.shift><Key.shift><Key.shift>NESTAWAY<Key.down><Key.enter>
Screenshot: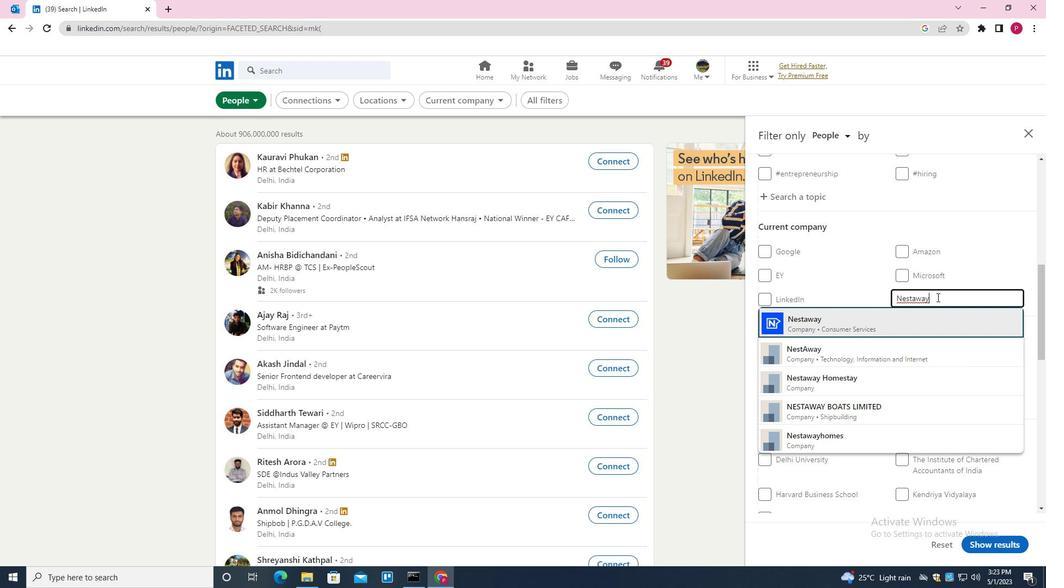 
Action: Mouse moved to (909, 318)
Screenshot: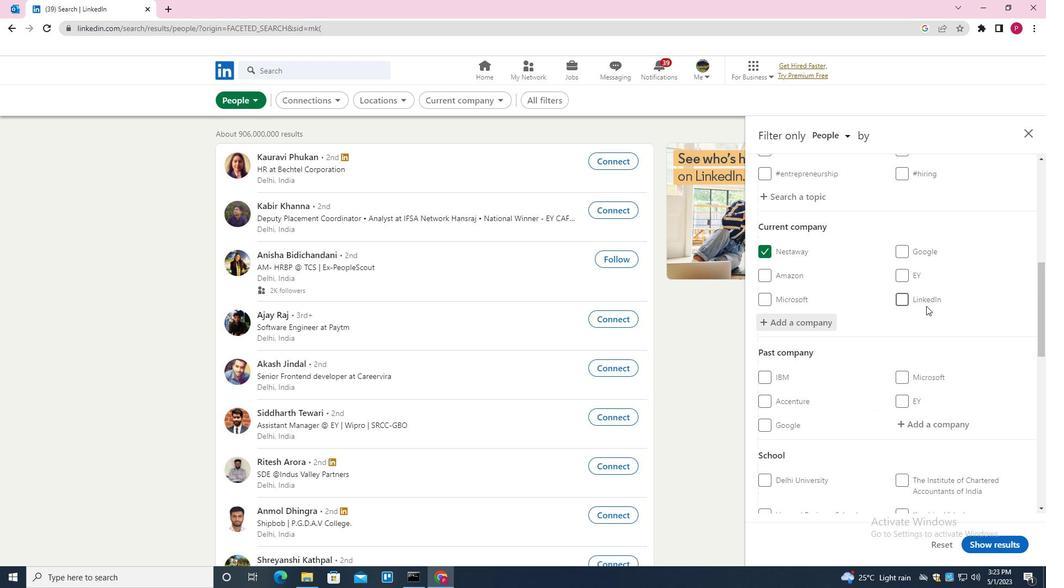 
Action: Mouse scrolled (909, 317) with delta (0, 0)
Screenshot: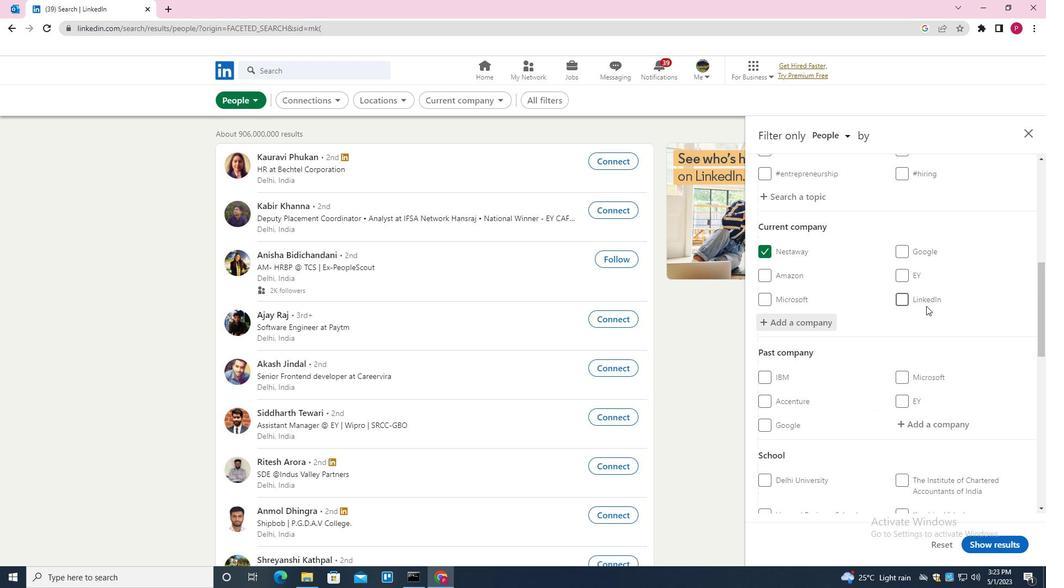 
Action: Mouse moved to (907, 320)
Screenshot: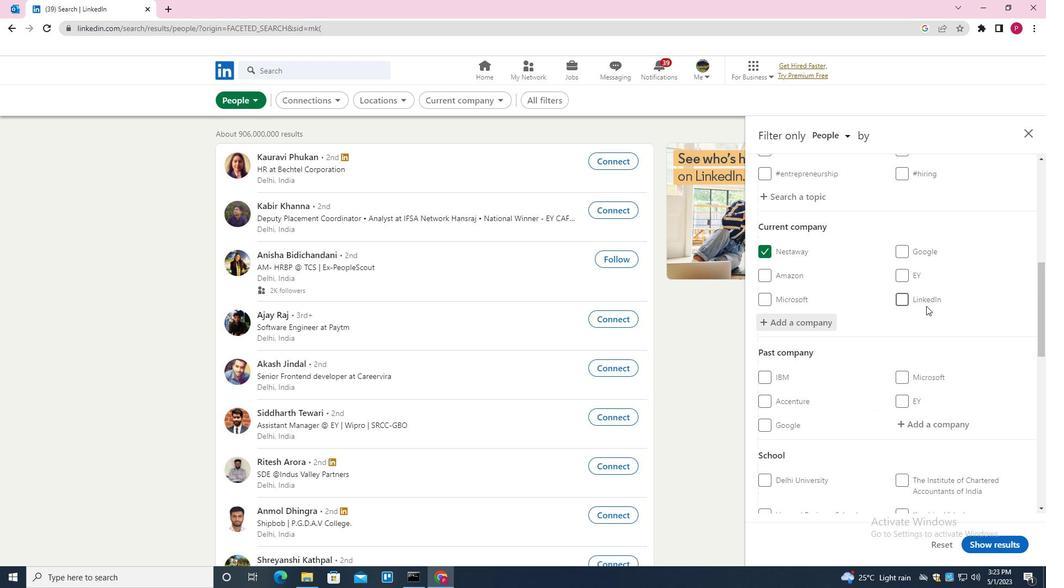 
Action: Mouse scrolled (907, 319) with delta (0, 0)
Screenshot: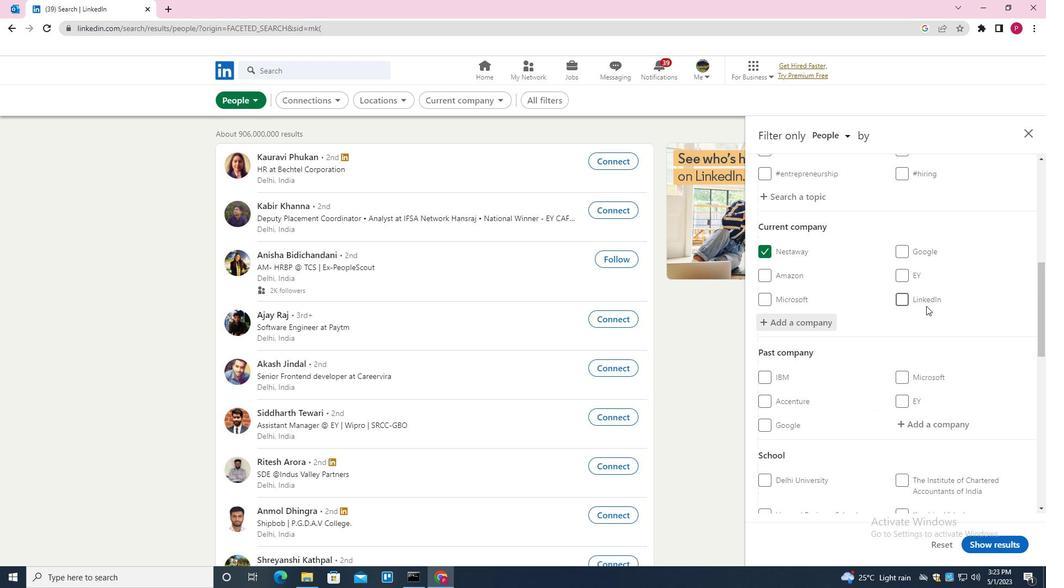 
Action: Mouse moved to (902, 323)
Screenshot: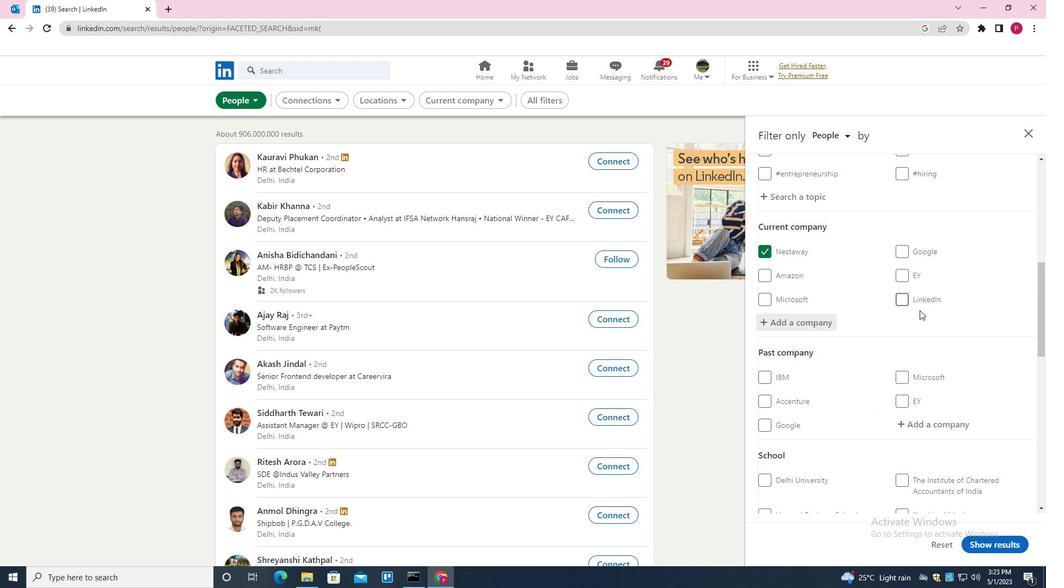 
Action: Mouse scrolled (902, 322) with delta (0, 0)
Screenshot: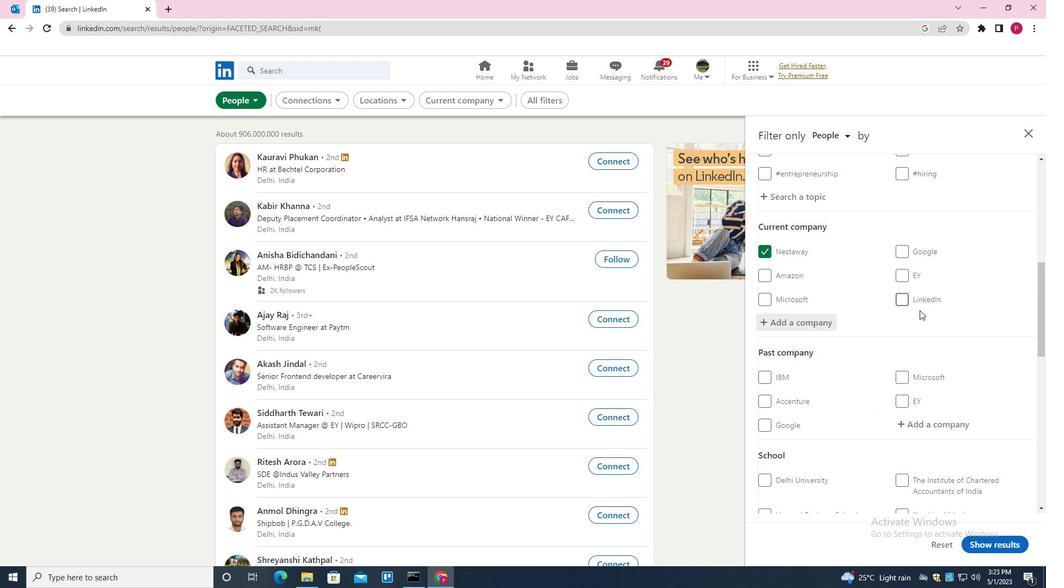 
Action: Mouse moved to (925, 377)
Screenshot: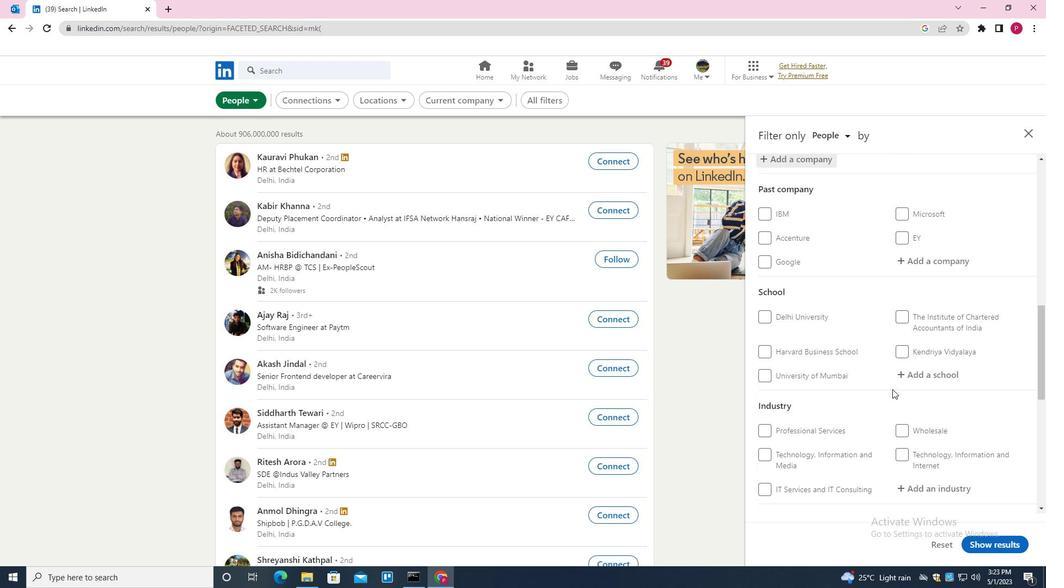 
Action: Mouse pressed left at (925, 377)
Screenshot: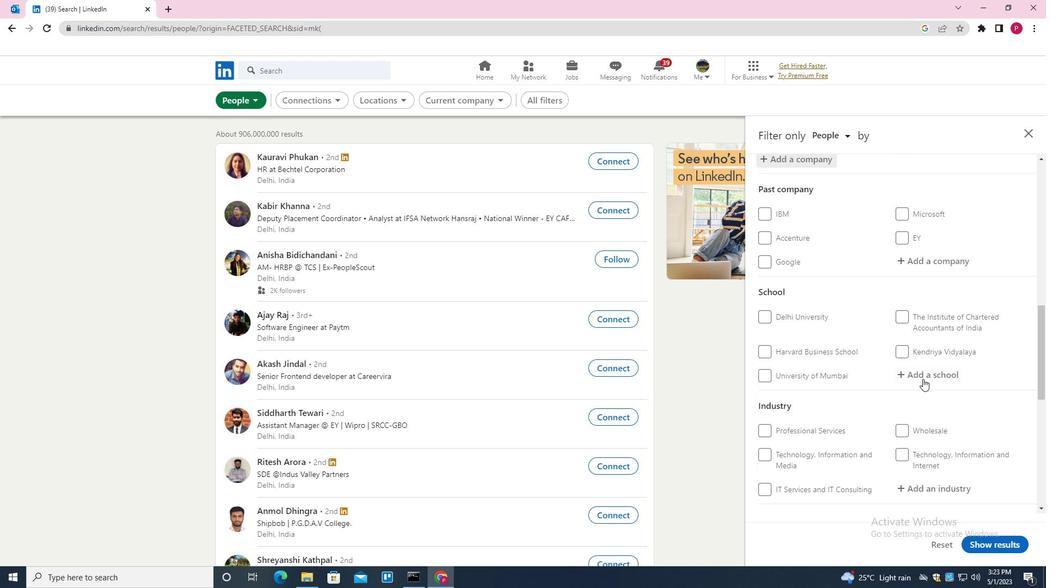 
Action: Mouse moved to (926, 377)
Screenshot: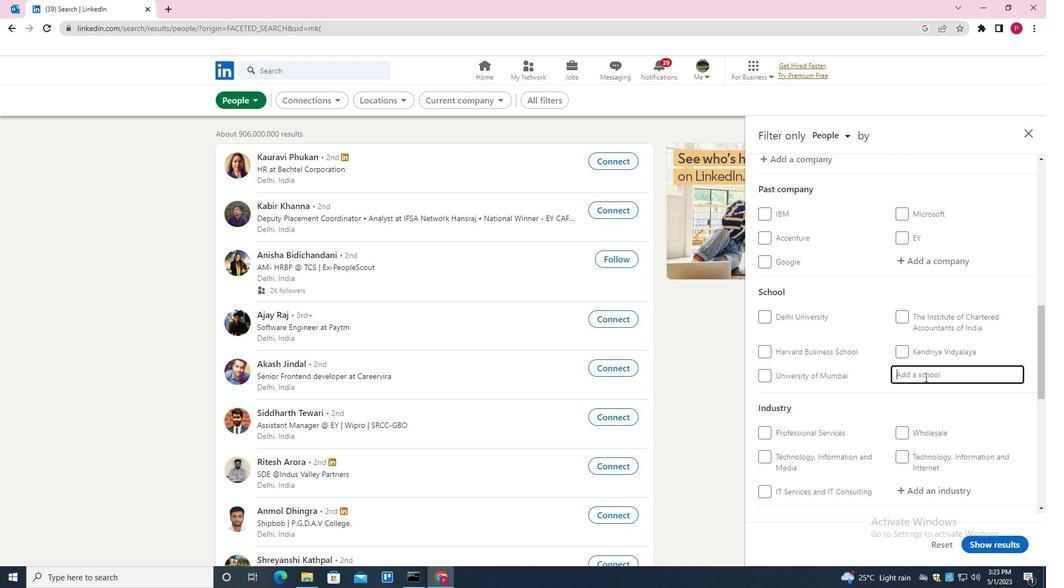
Action: Key pressed <Key.shift><Key.shift>MLR<Key.down><Key.enter>
Screenshot: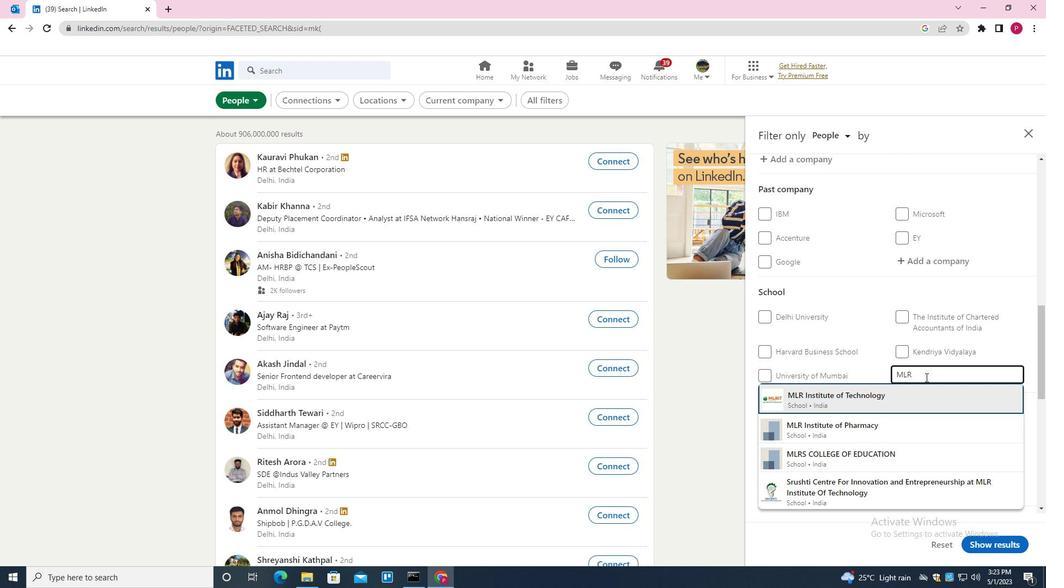
Action: Mouse moved to (926, 377)
Screenshot: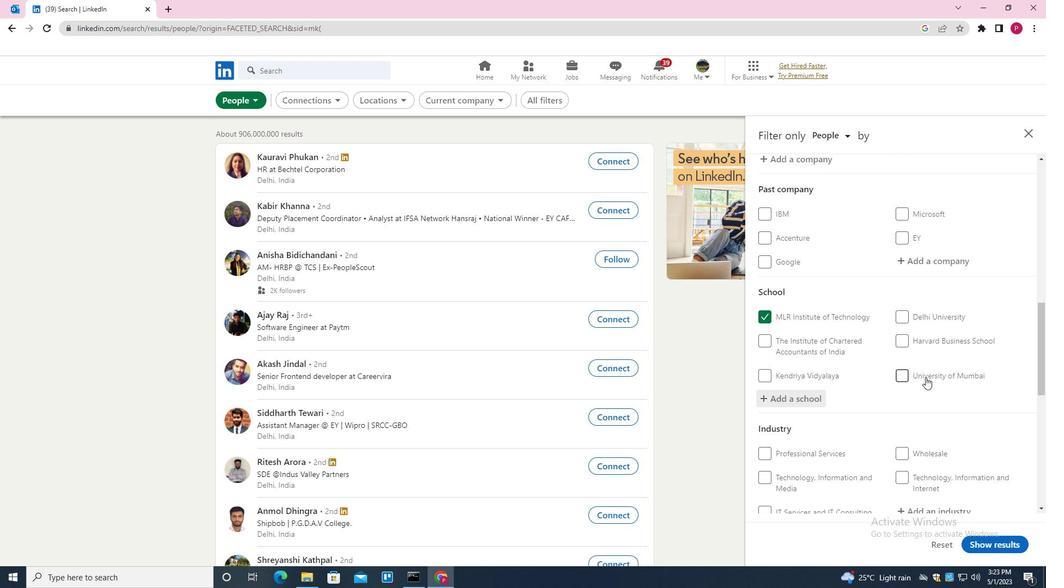 
Action: Mouse scrolled (926, 377) with delta (0, 0)
Screenshot: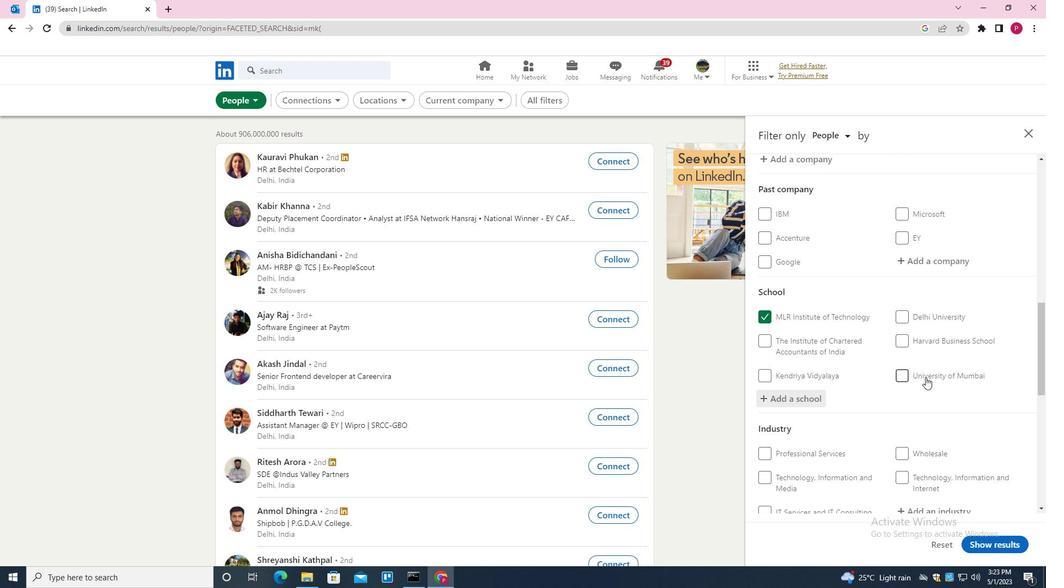 
Action: Mouse scrolled (926, 377) with delta (0, 0)
Screenshot: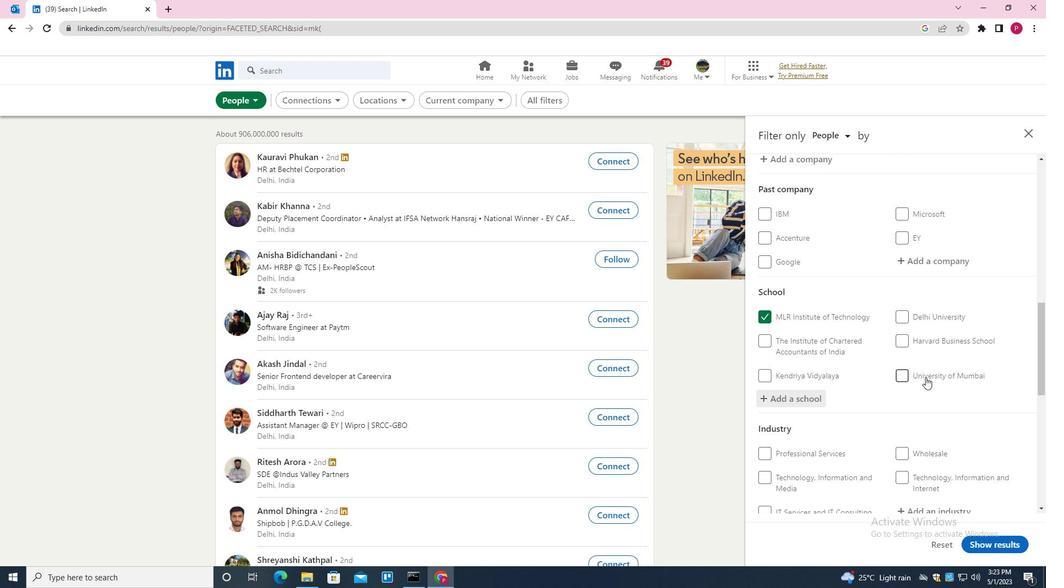 
Action: Mouse scrolled (926, 377) with delta (0, 0)
Screenshot: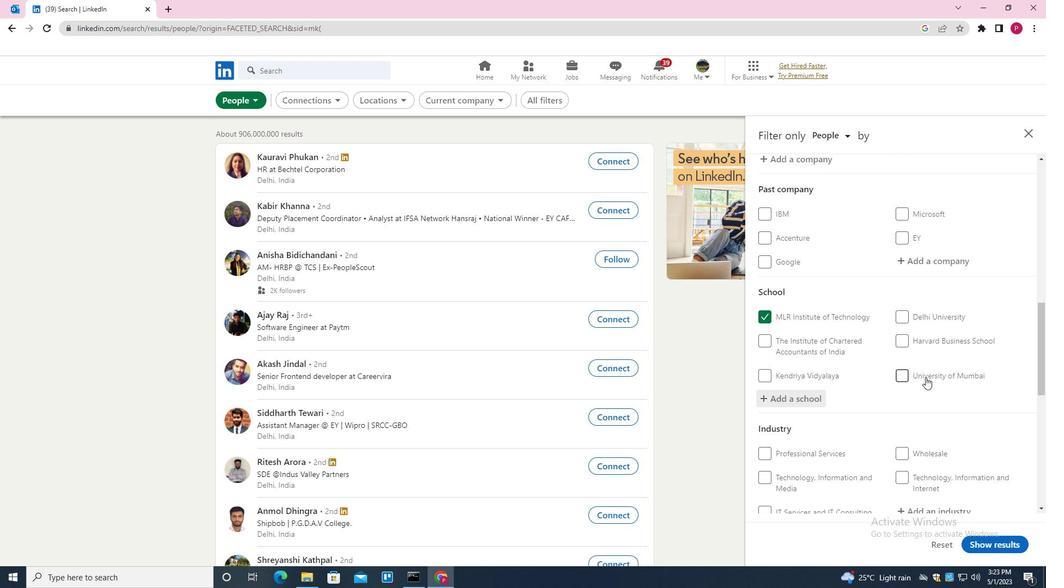 
Action: Mouse moved to (926, 377)
Screenshot: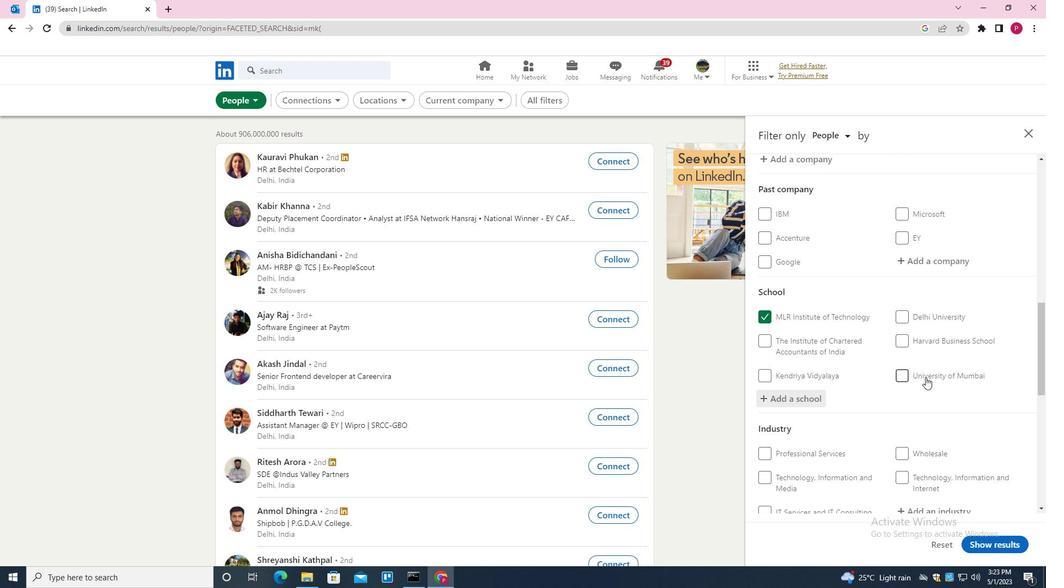 
Action: Mouse scrolled (926, 377) with delta (0, 0)
Screenshot: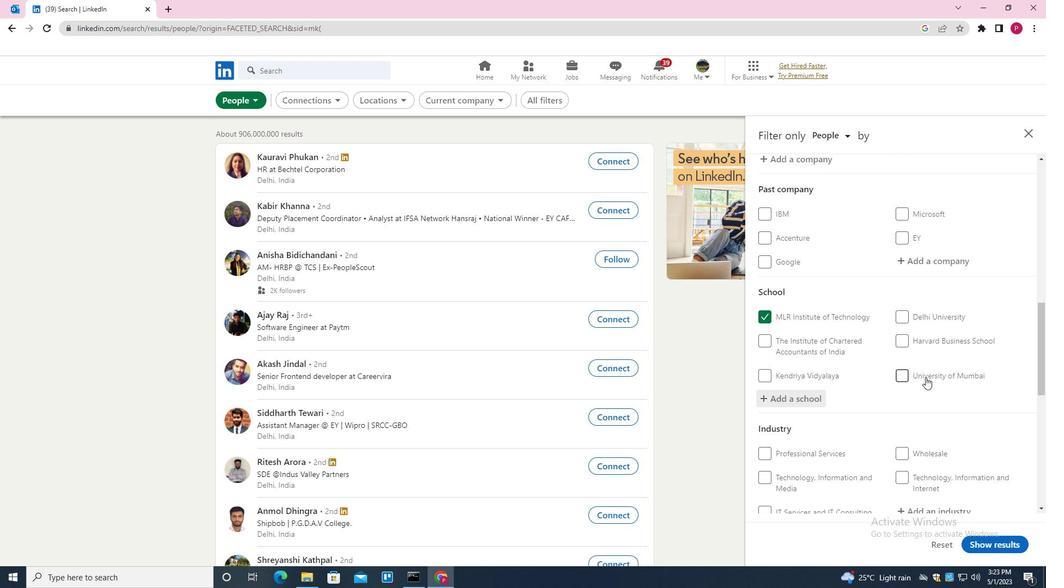 
Action: Mouse moved to (928, 376)
Screenshot: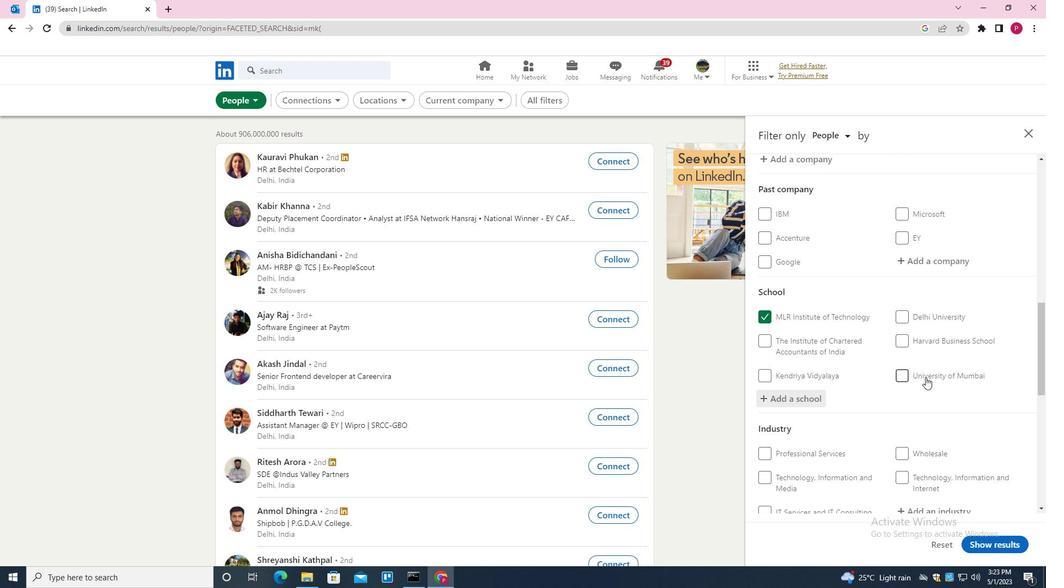 
Action: Mouse scrolled (928, 376) with delta (0, 0)
Screenshot: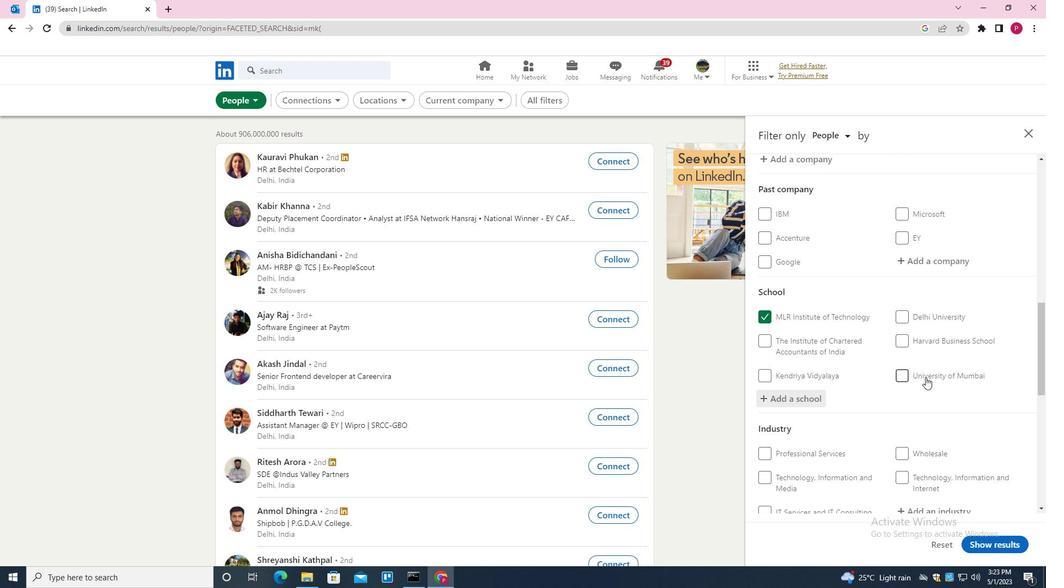 
Action: Mouse moved to (949, 244)
Screenshot: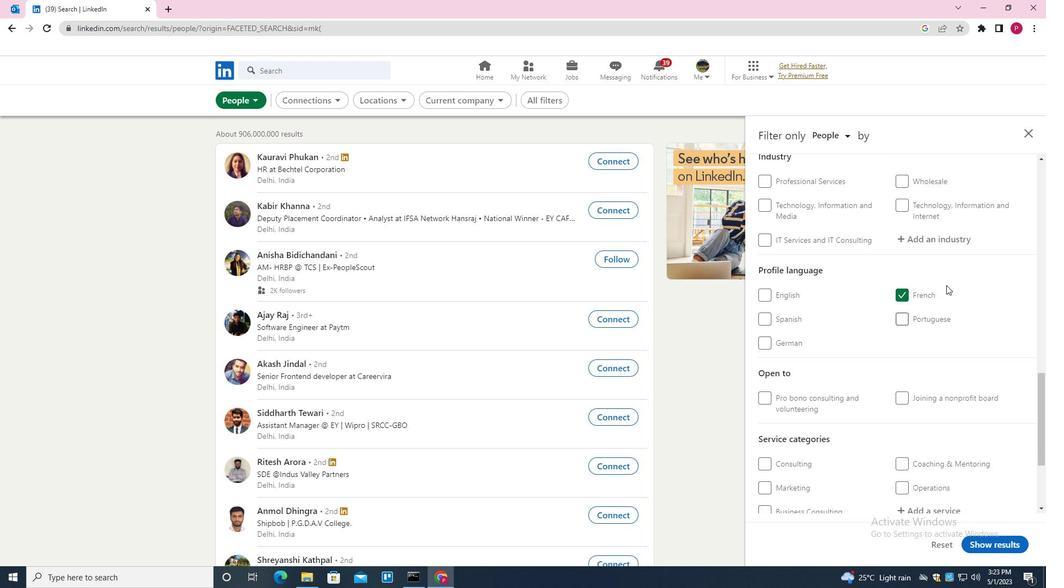 
Action: Mouse pressed left at (949, 244)
Screenshot: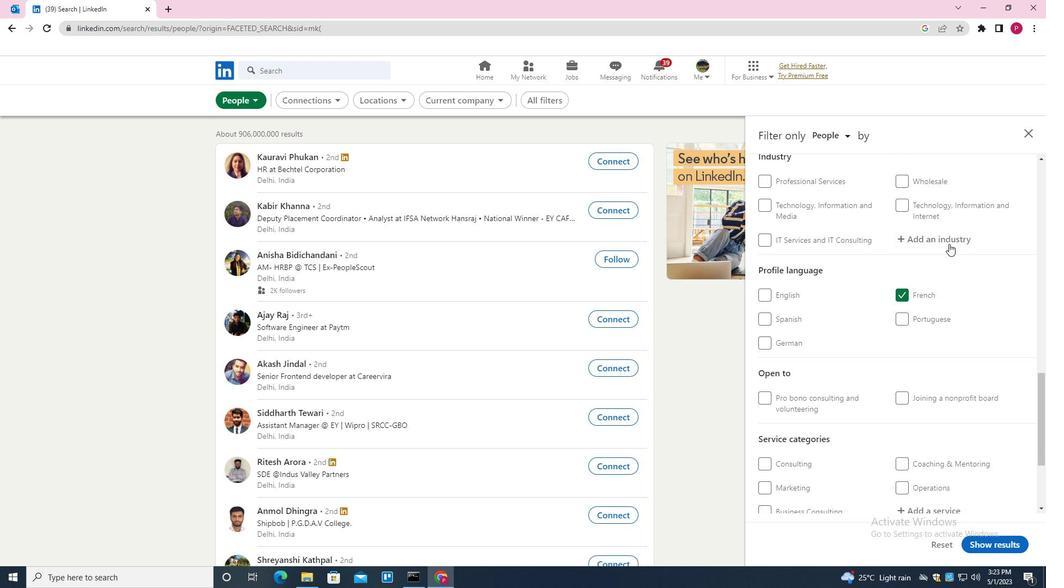 
Action: Mouse moved to (949, 244)
Screenshot: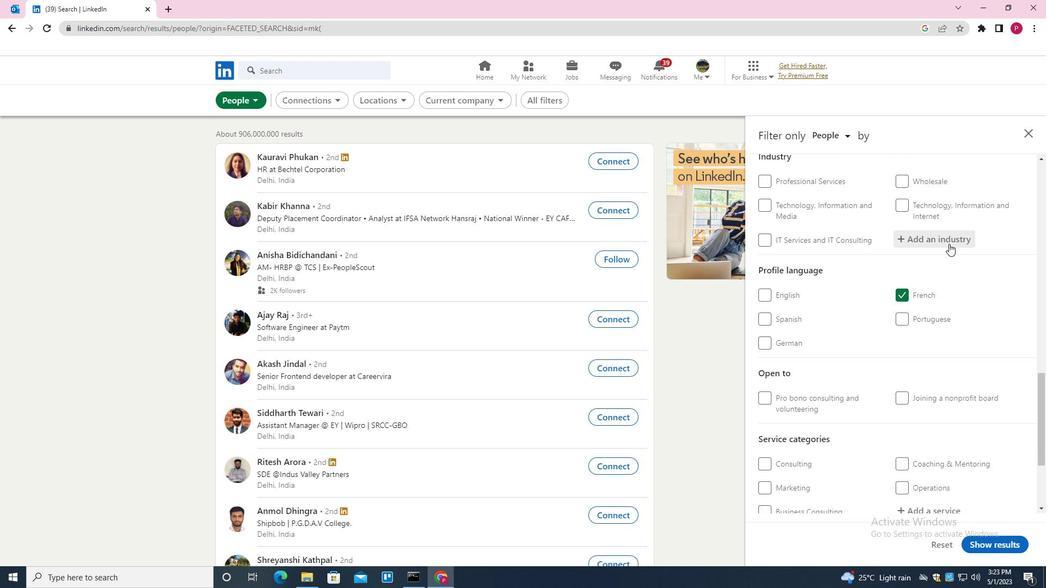
Action: Key pressed <Key.shift>SOCIAL<Key.down><Key.down><Key.enter>
Screenshot: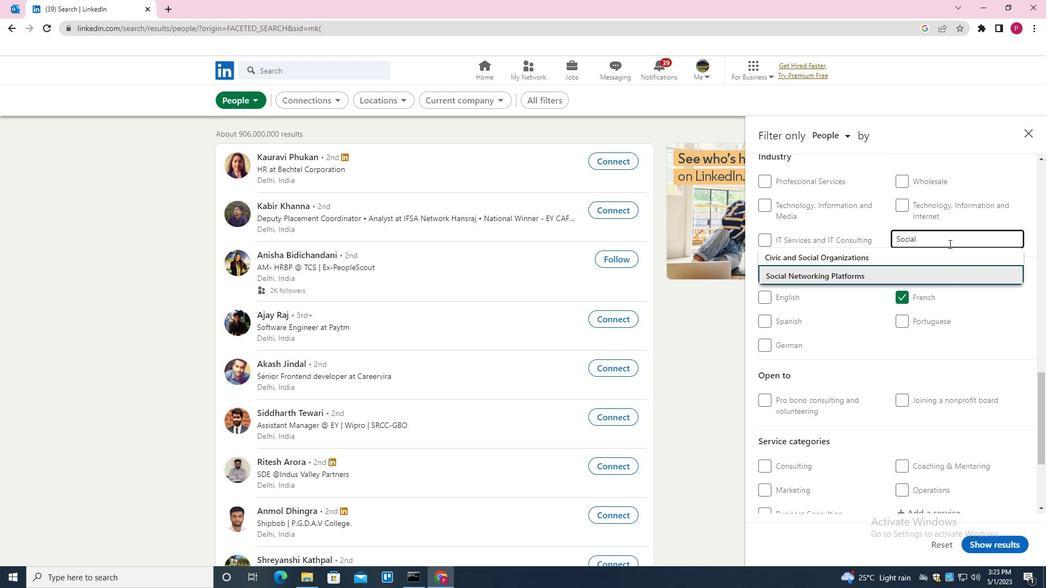 
Action: Mouse moved to (943, 248)
Screenshot: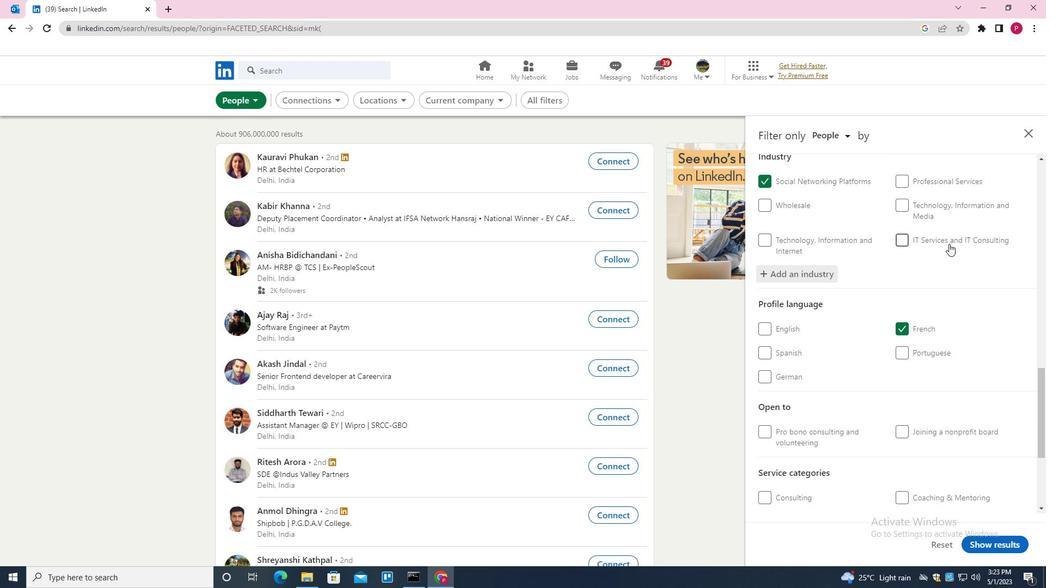 
Action: Mouse scrolled (943, 247) with delta (0, 0)
Screenshot: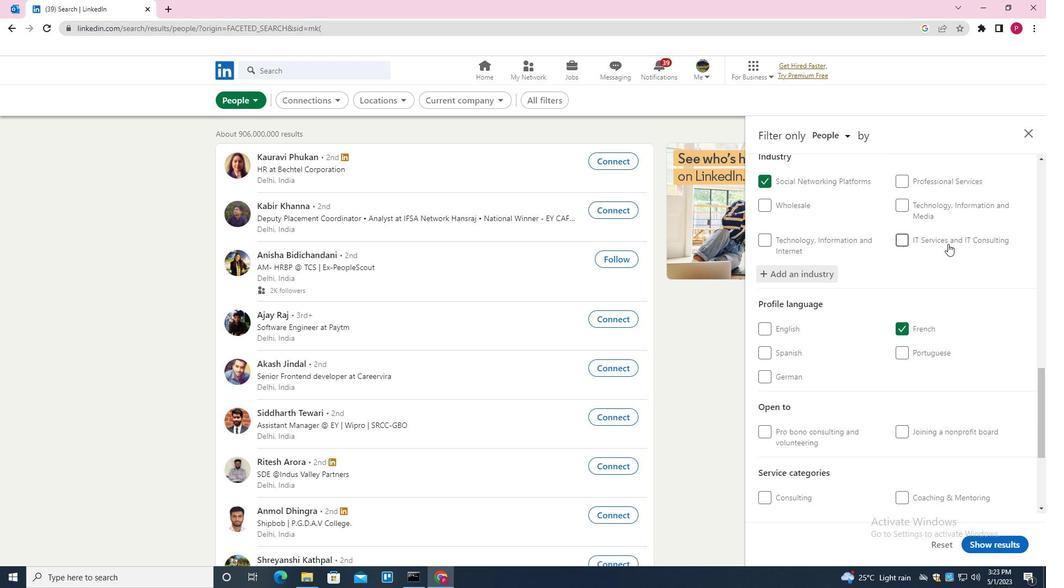 
Action: Mouse moved to (942, 248)
Screenshot: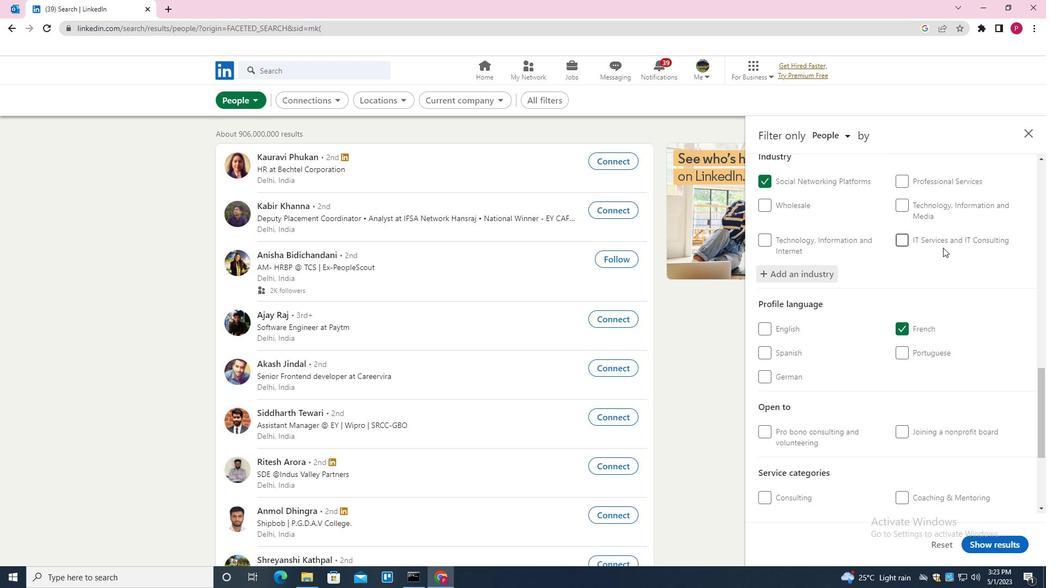 
Action: Mouse scrolled (942, 248) with delta (0, 0)
Screenshot: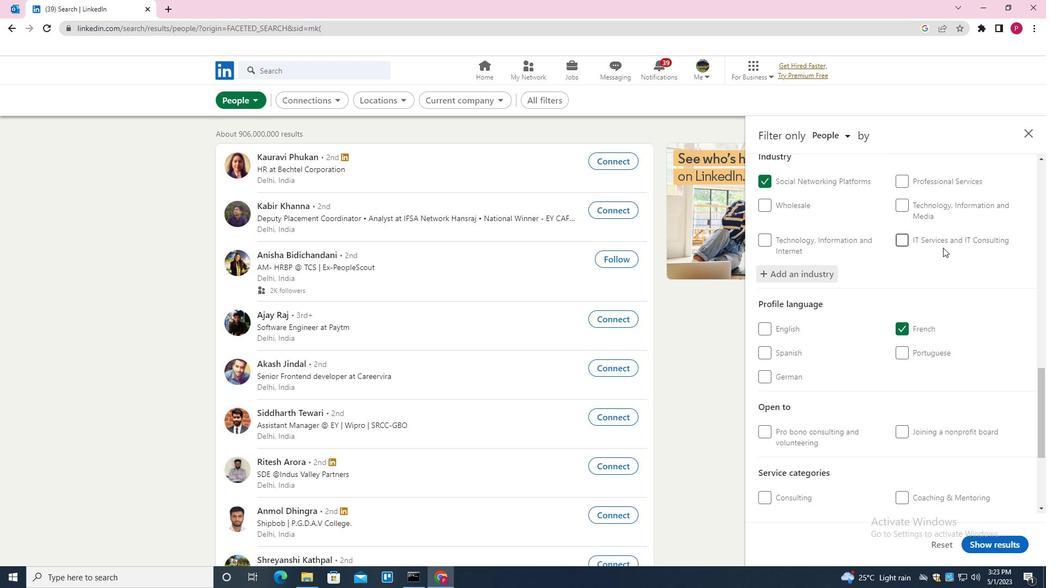 
Action: Mouse moved to (942, 248)
Screenshot: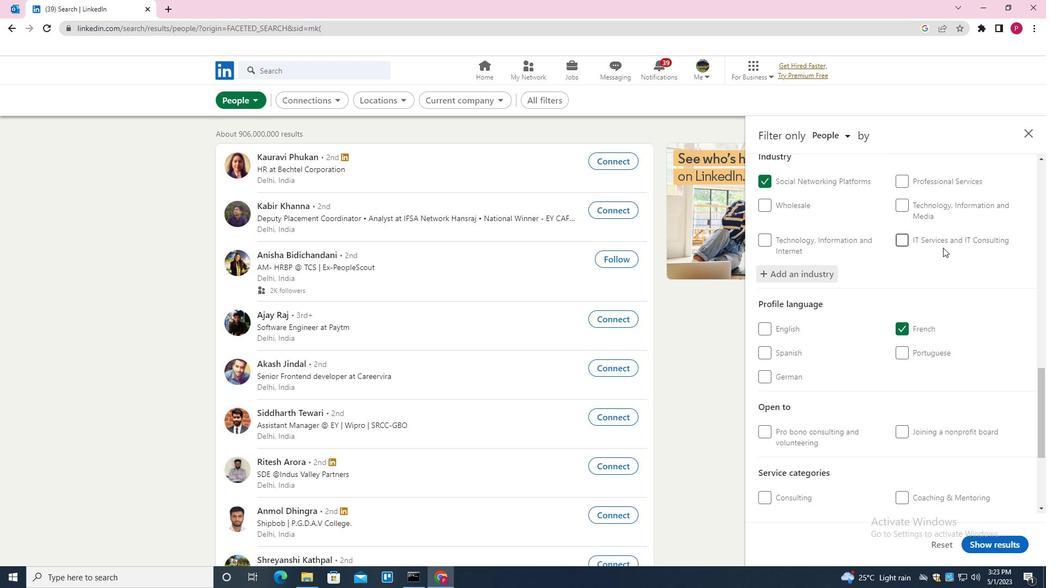 
Action: Mouse scrolled (942, 248) with delta (0, 0)
Screenshot: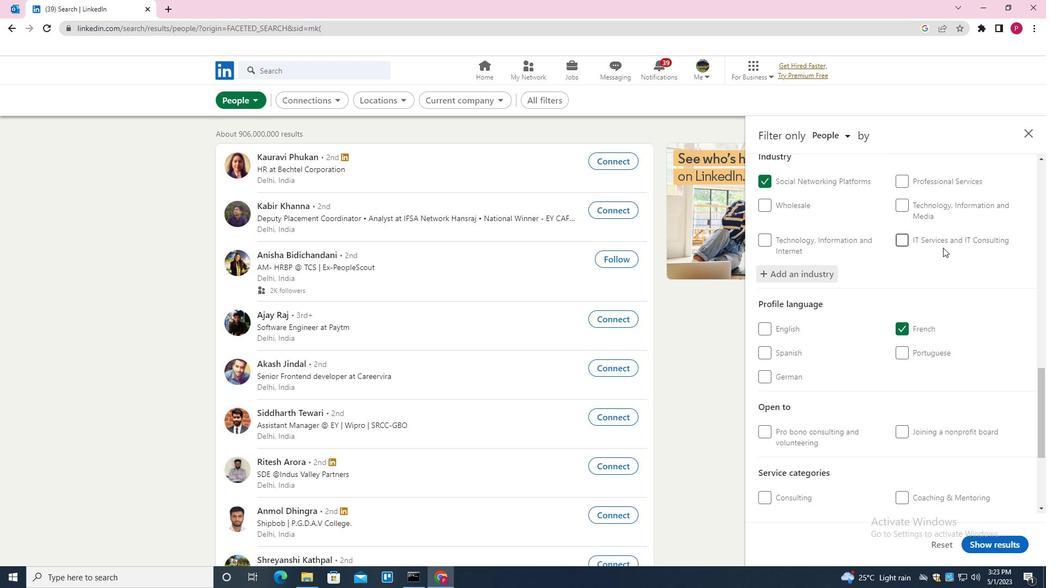 
Action: Mouse scrolled (942, 248) with delta (0, 0)
Screenshot: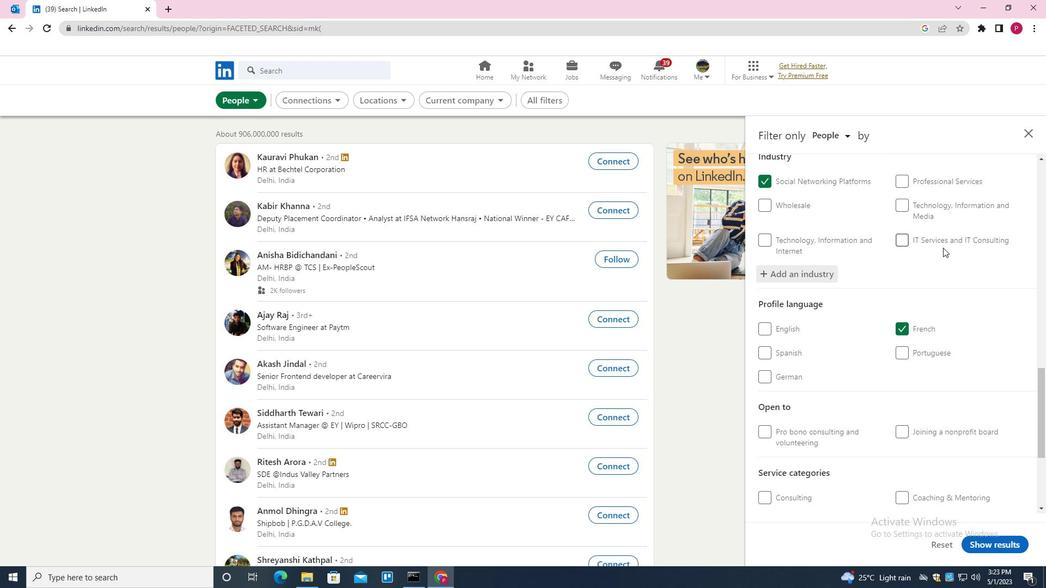 
Action: Mouse scrolled (942, 248) with delta (0, 0)
Screenshot: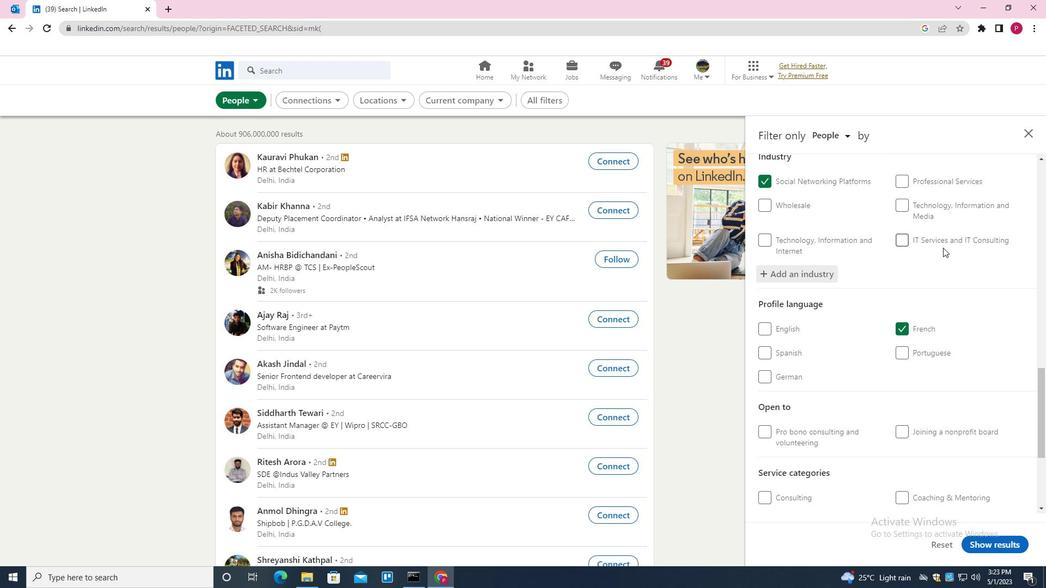 
Action: Mouse scrolled (942, 248) with delta (0, 0)
Screenshot: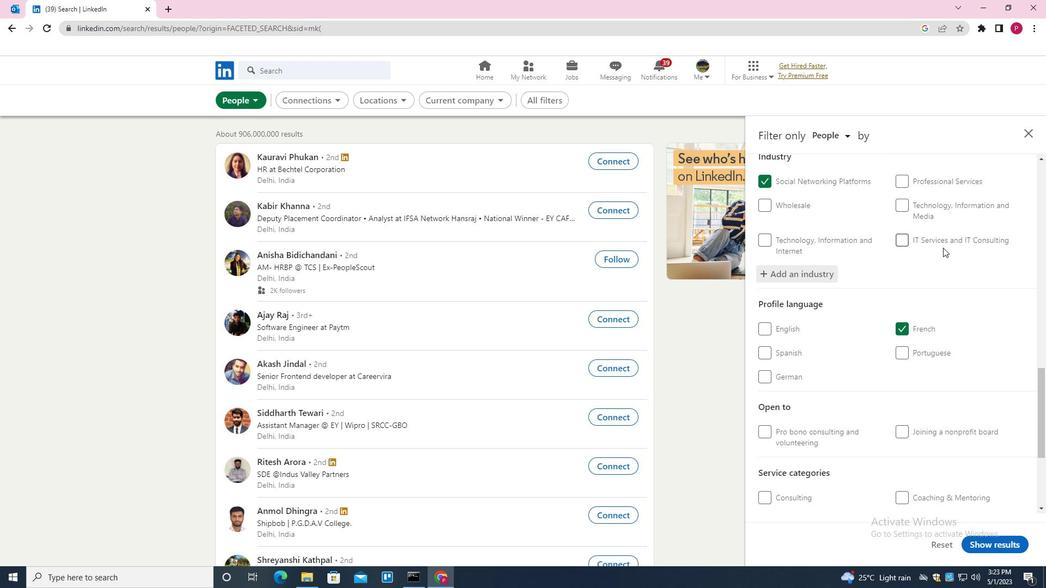 
Action: Mouse moved to (928, 357)
Screenshot: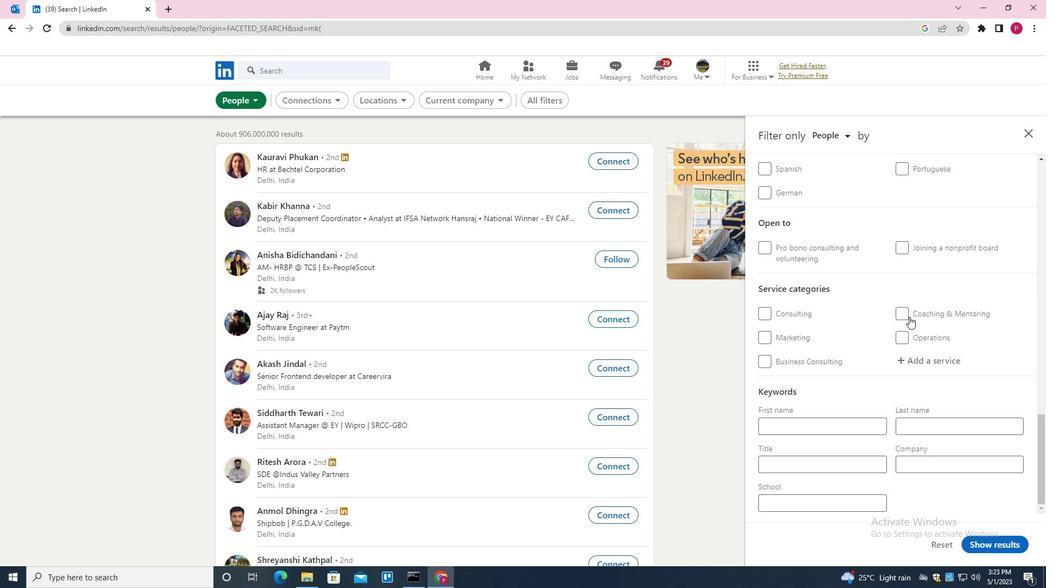 
Action: Mouse pressed left at (928, 357)
Screenshot: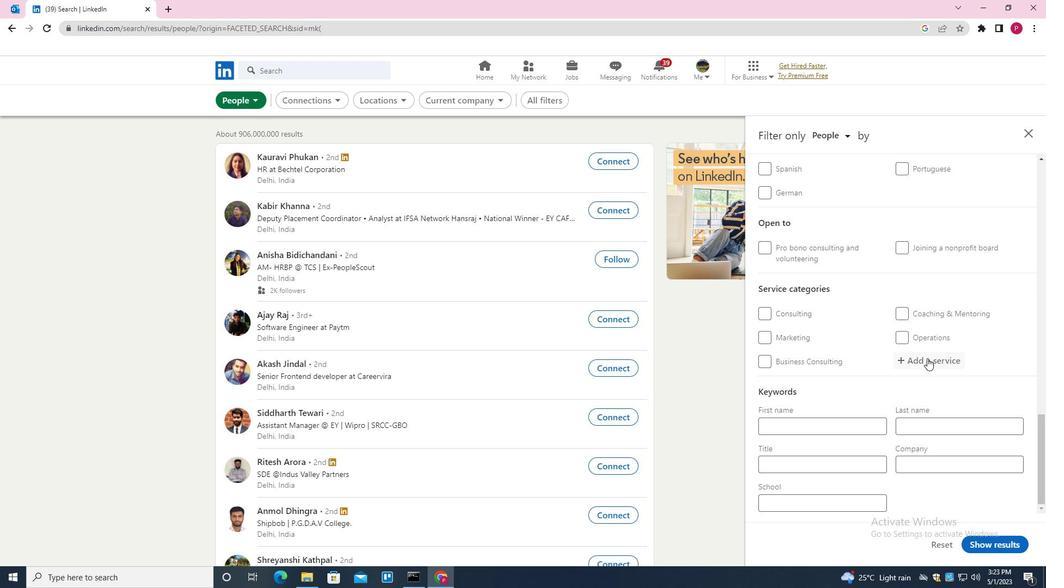 
Action: Mouse moved to (928, 357)
Screenshot: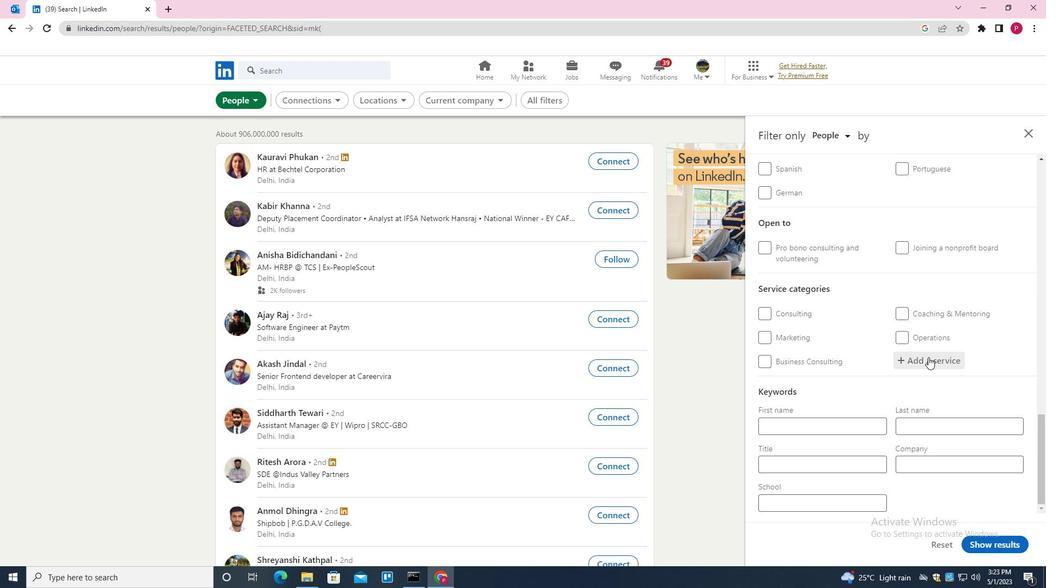 
Action: Key pressed <Key.shift><Key.shift><Key.shift><Key.shift><Key.shift><Key.shift>M<Key.backspace>NONP<Key.down><Key.down><Key.enter>
Screenshot: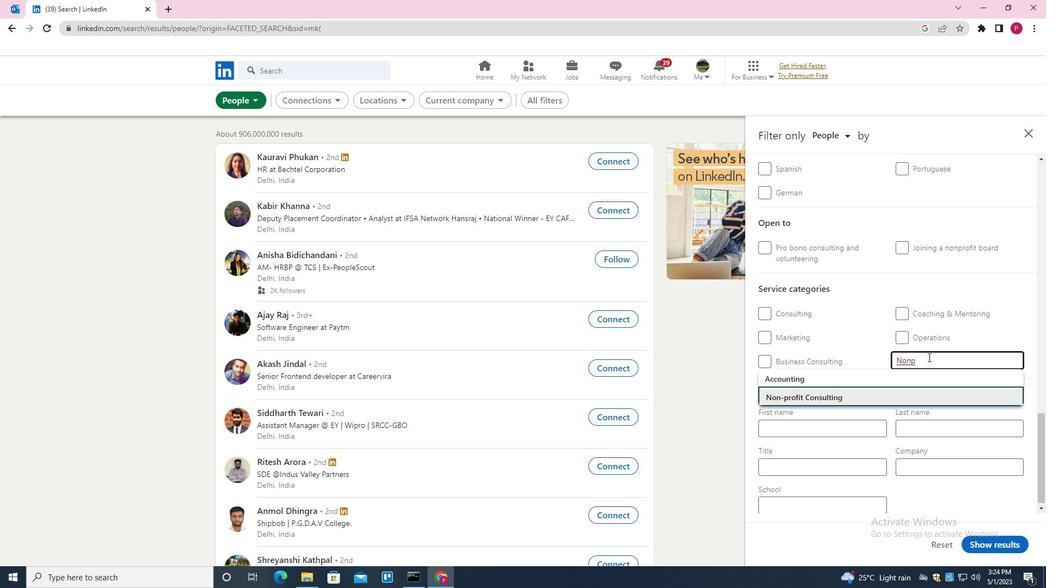 
Action: Mouse moved to (913, 368)
Screenshot: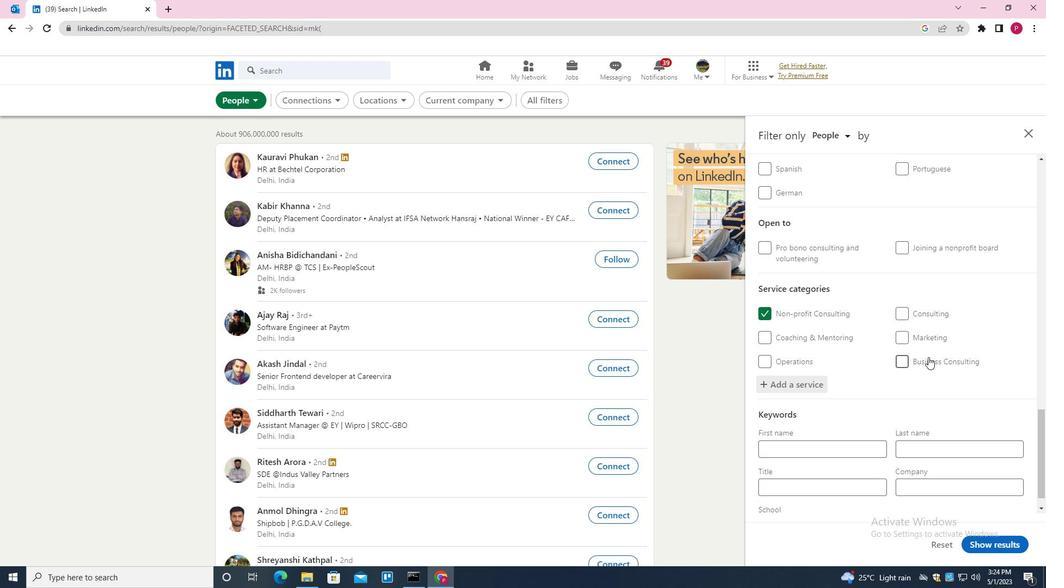 
Action: Mouse scrolled (913, 367) with delta (0, 0)
Screenshot: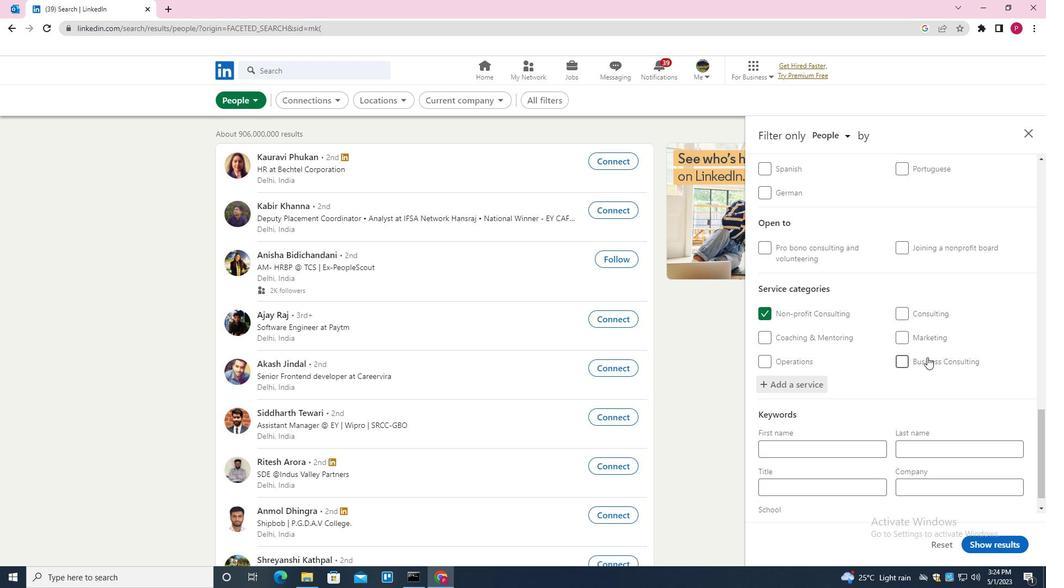 
Action: Mouse moved to (913, 368)
Screenshot: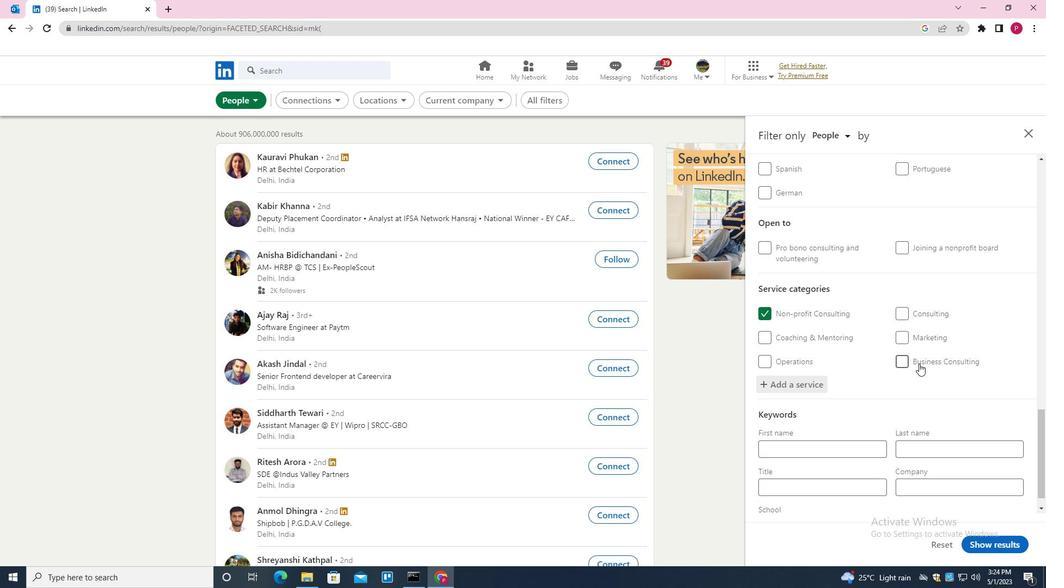 
Action: Mouse scrolled (913, 367) with delta (0, 0)
Screenshot: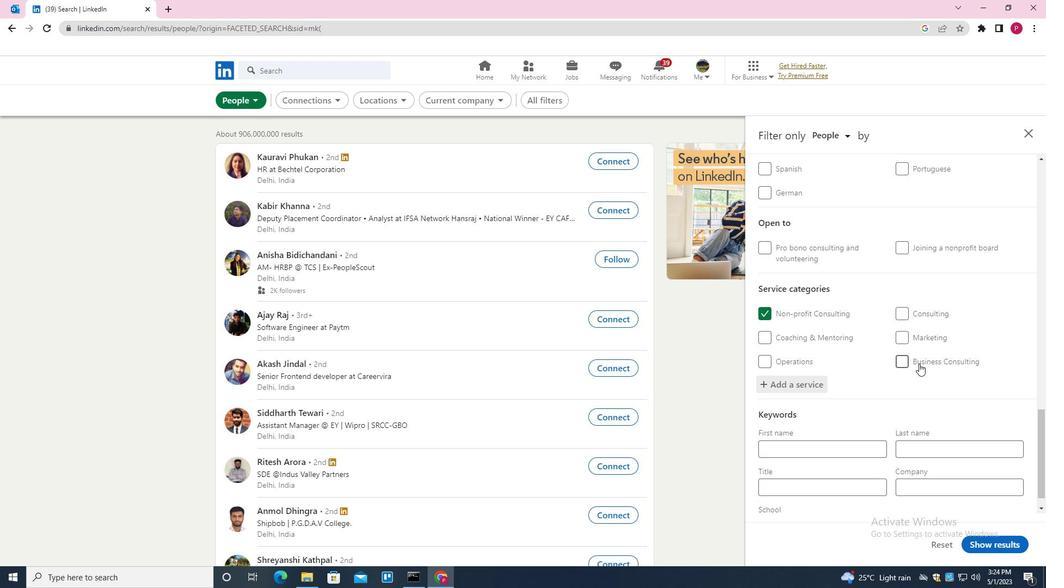 
Action: Mouse moved to (912, 369)
Screenshot: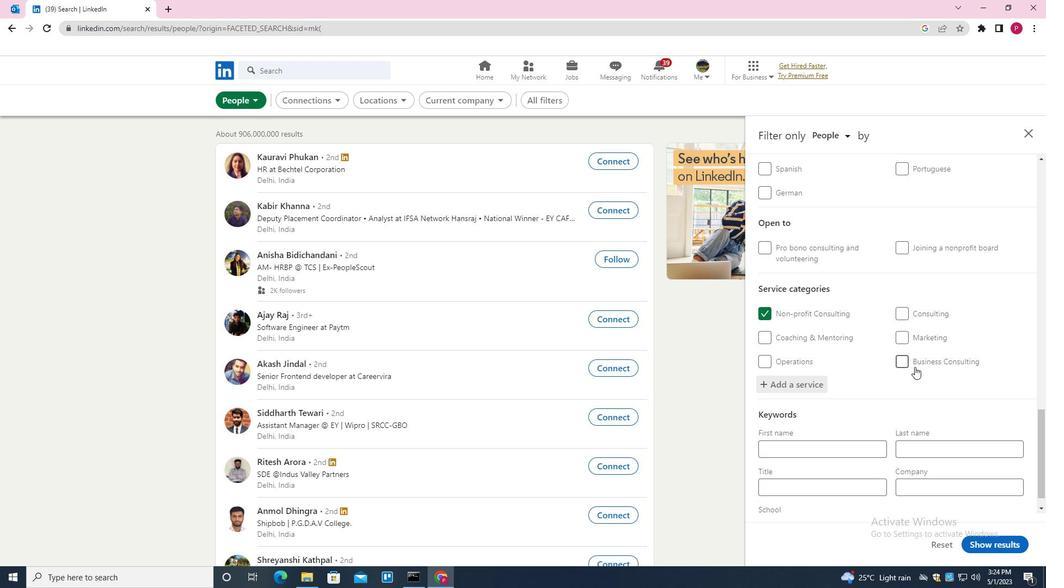 
Action: Mouse scrolled (912, 369) with delta (0, 0)
Screenshot: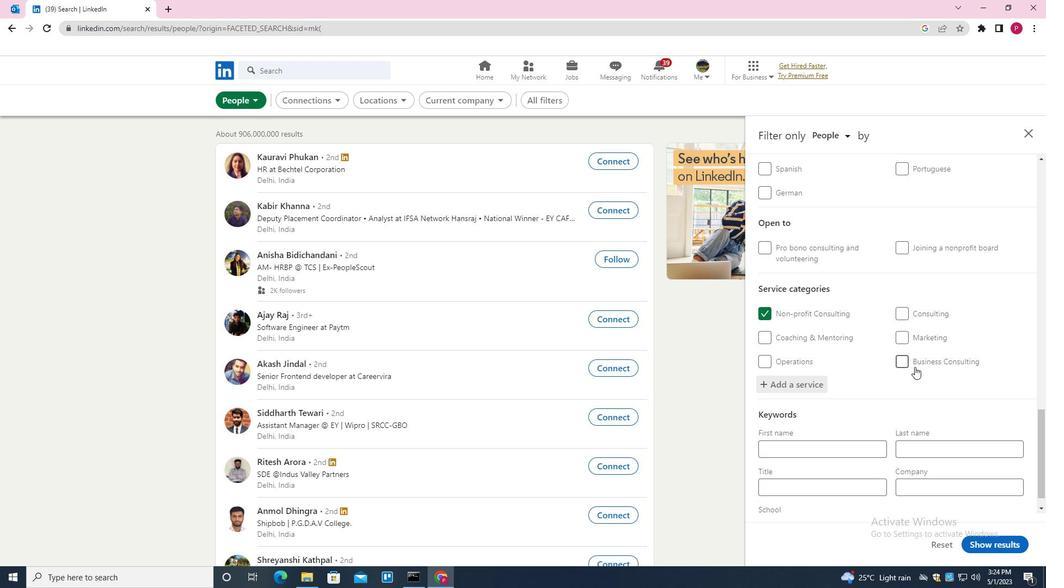 
Action: Mouse moved to (911, 369)
Screenshot: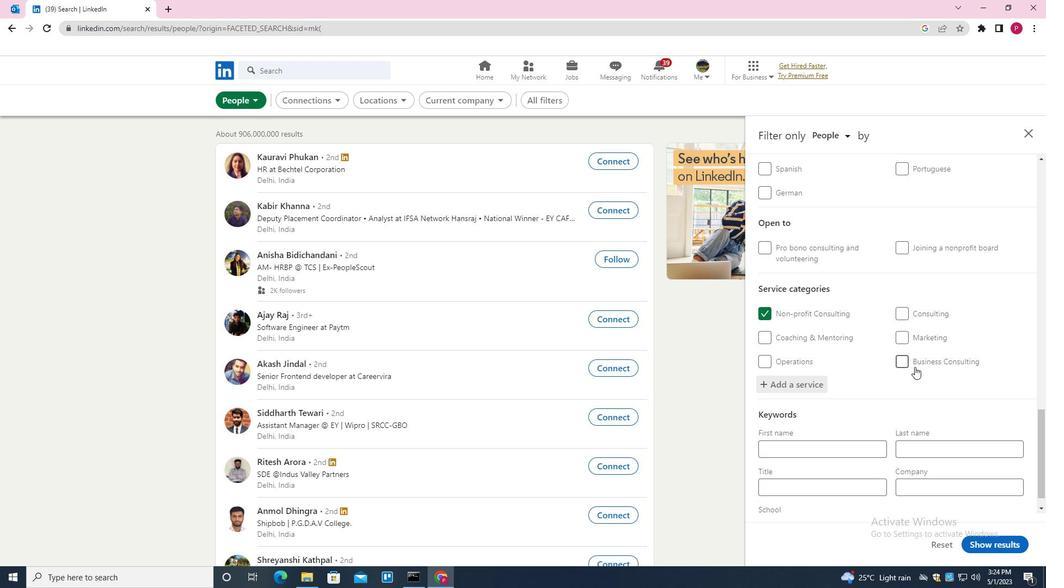 
Action: Mouse scrolled (911, 369) with delta (0, 0)
Screenshot: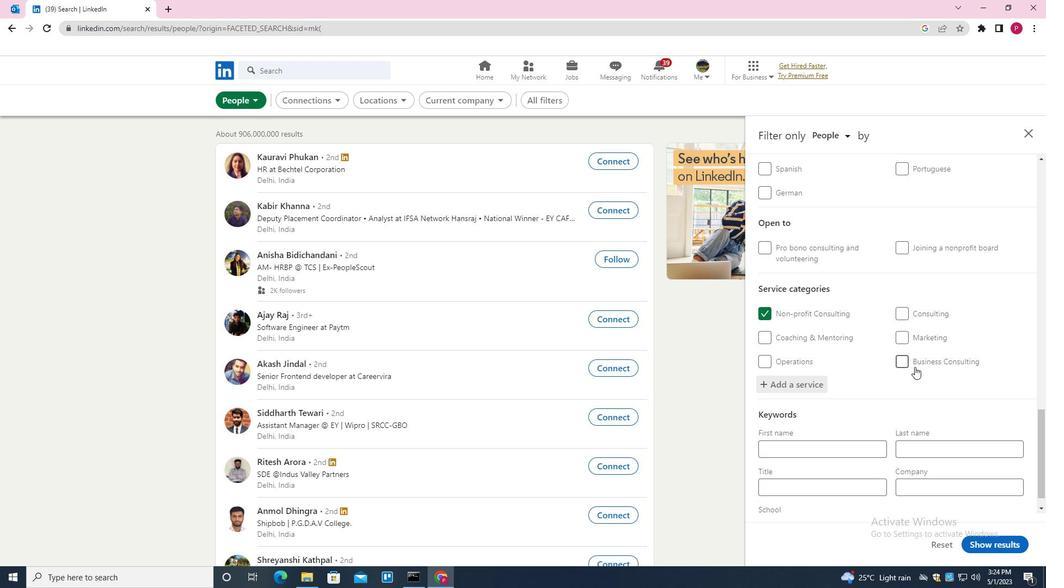 
Action: Mouse moved to (822, 467)
Screenshot: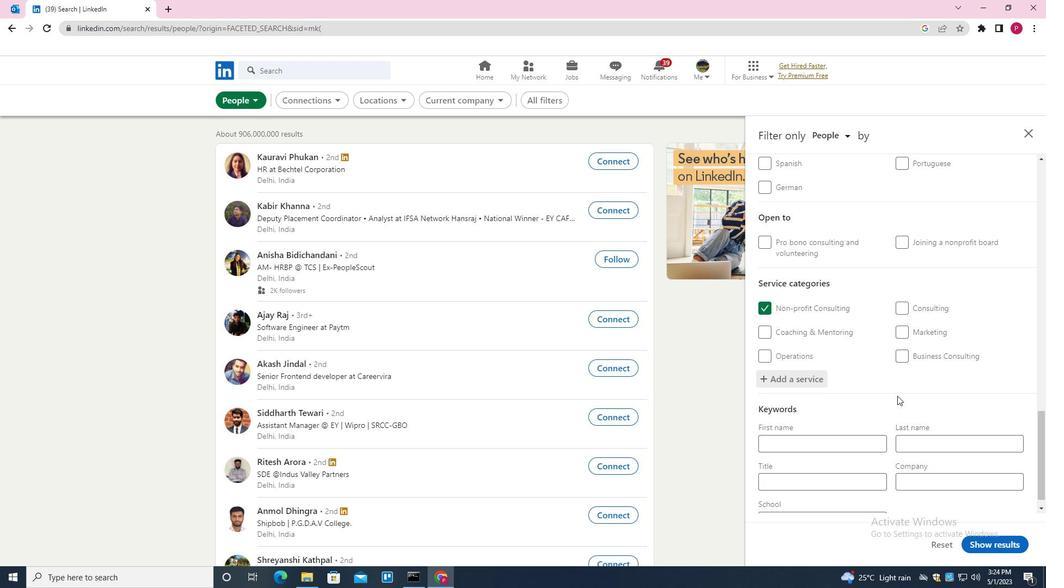 
Action: Mouse pressed left at (822, 467)
Screenshot: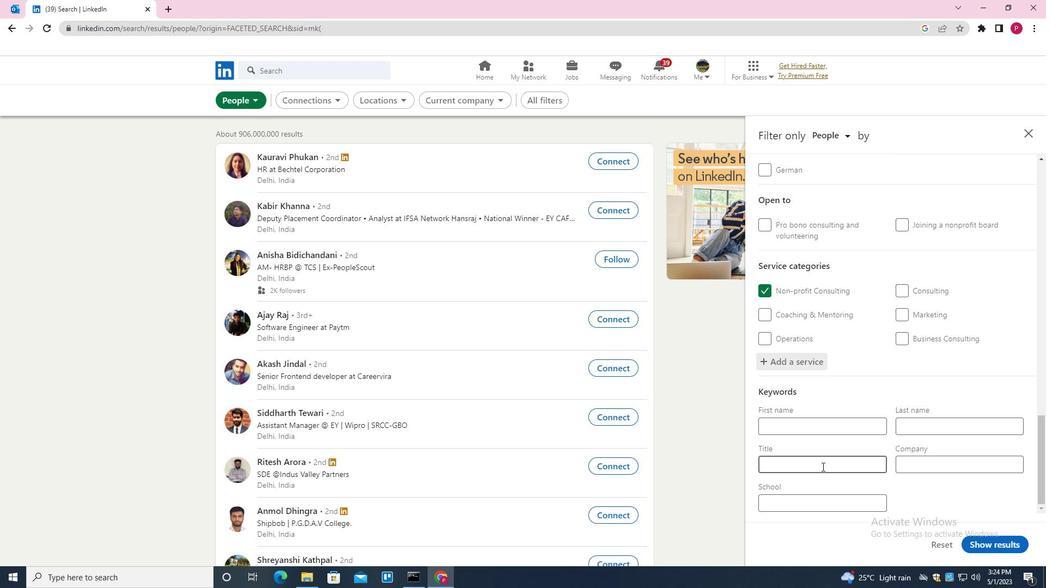 
Action: Key pressed <Key.shift>DRAFTER
Screenshot: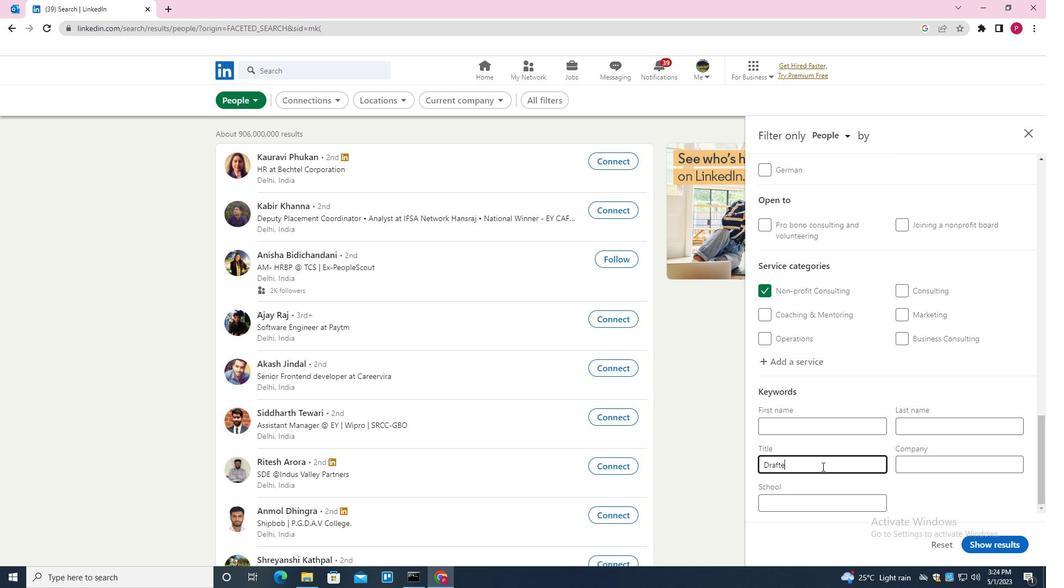 
Action: Mouse moved to (984, 543)
Screenshot: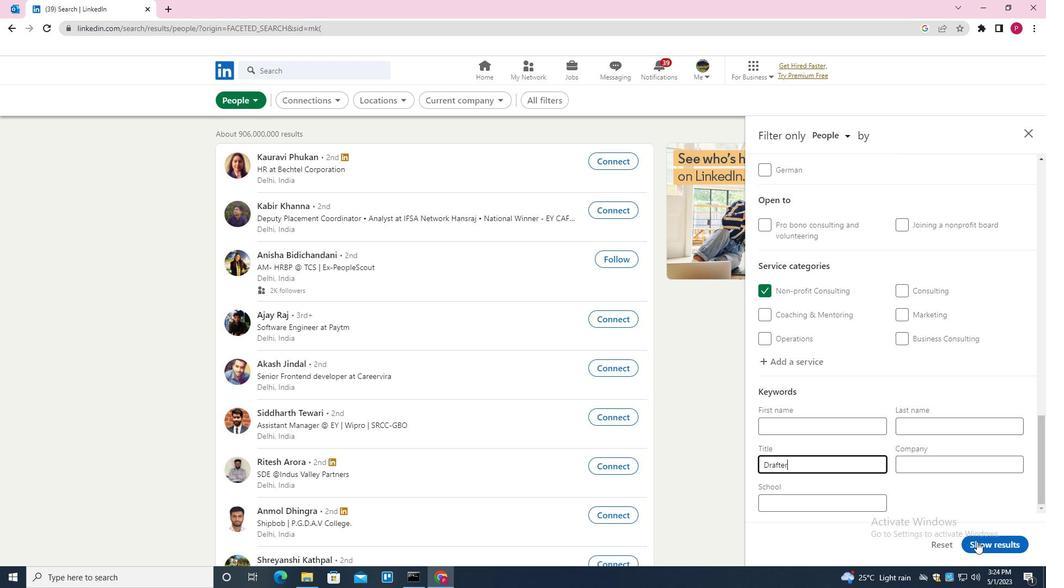 
Action: Mouse pressed left at (984, 543)
Screenshot: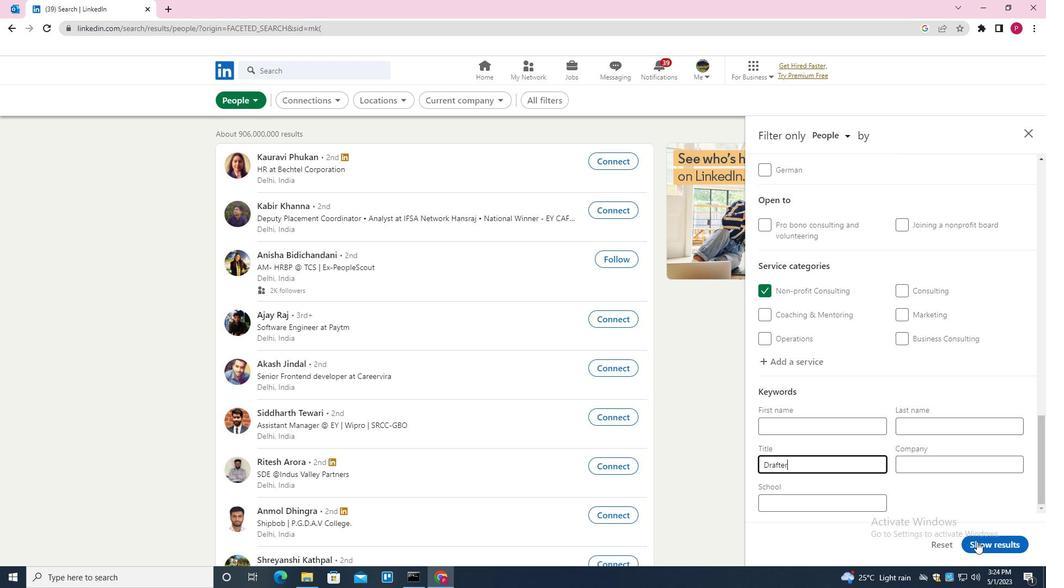 
Action: Mouse moved to (724, 333)
Screenshot: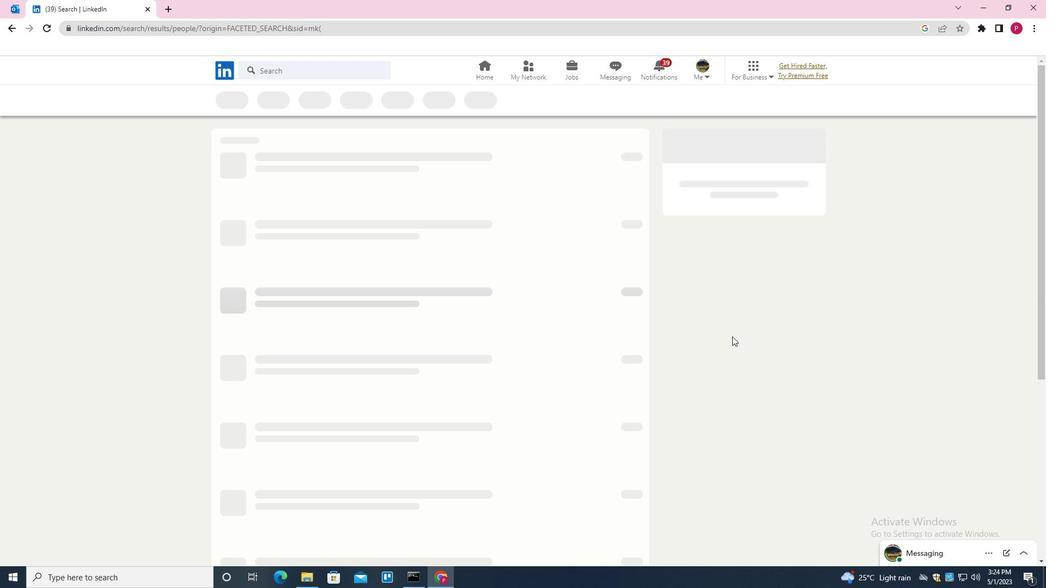 
